 Task: Look for space in Bilajari, Azerbaijan from 11th June, 2023 to 17th June, 2023 for 1 adult in price range Rs.5000 to Rs.12000. Place can be private room with 1  bedroom having 1 bed and 1 bathroom. Property type can be house, flat, guest house, hotel. Amenities needed are: air conditioning. Booking option can be shelf check-in. Required host language is English.
Action: Mouse moved to (421, 102)
Screenshot: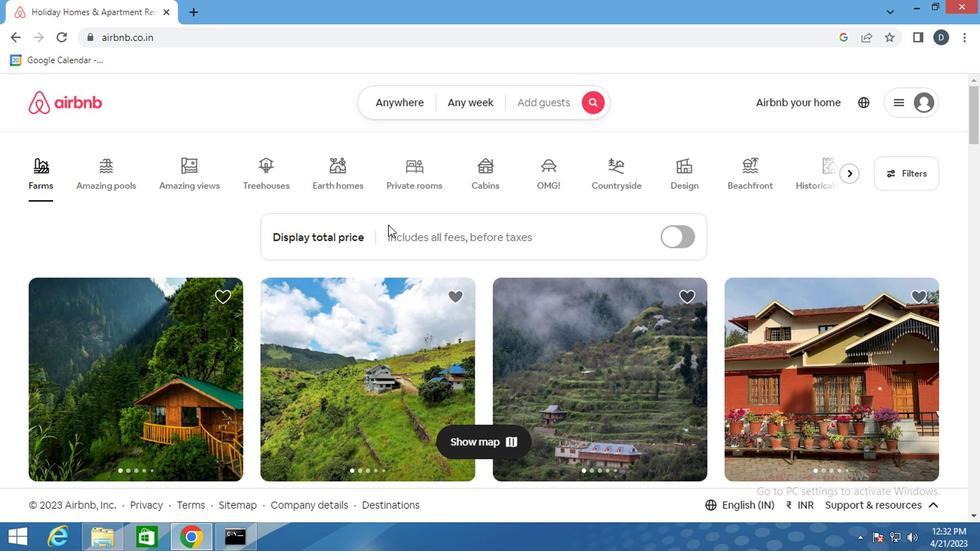
Action: Mouse pressed left at (421, 102)
Screenshot: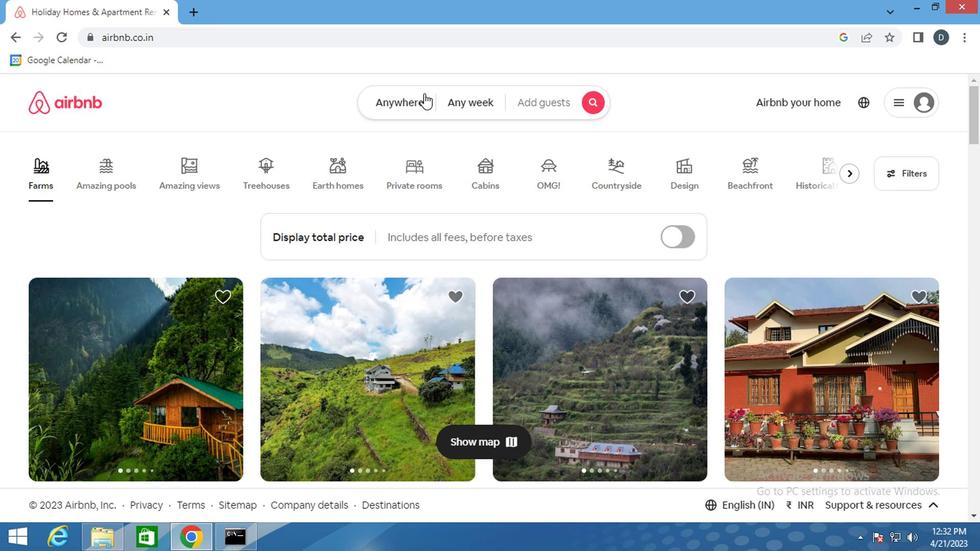 
Action: Mouse moved to (313, 169)
Screenshot: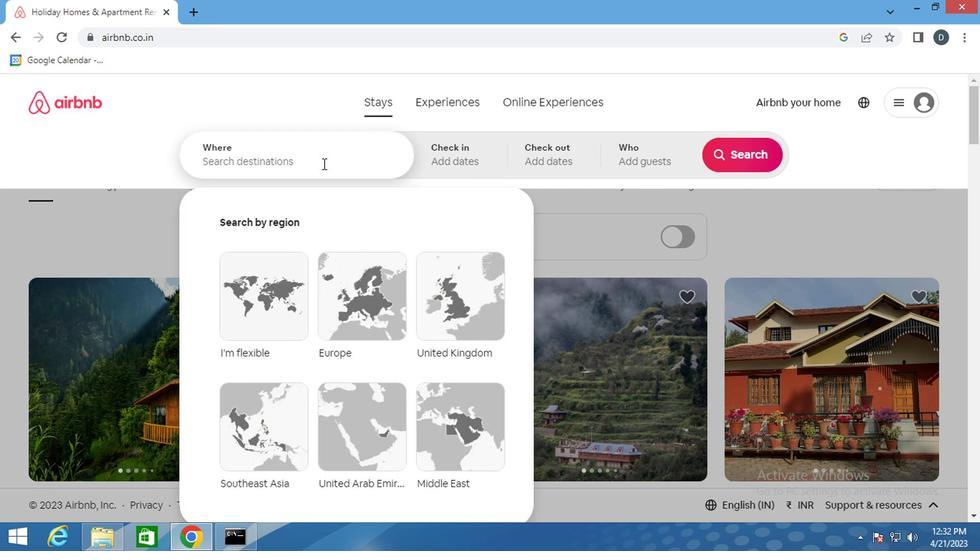 
Action: Mouse pressed left at (313, 169)
Screenshot: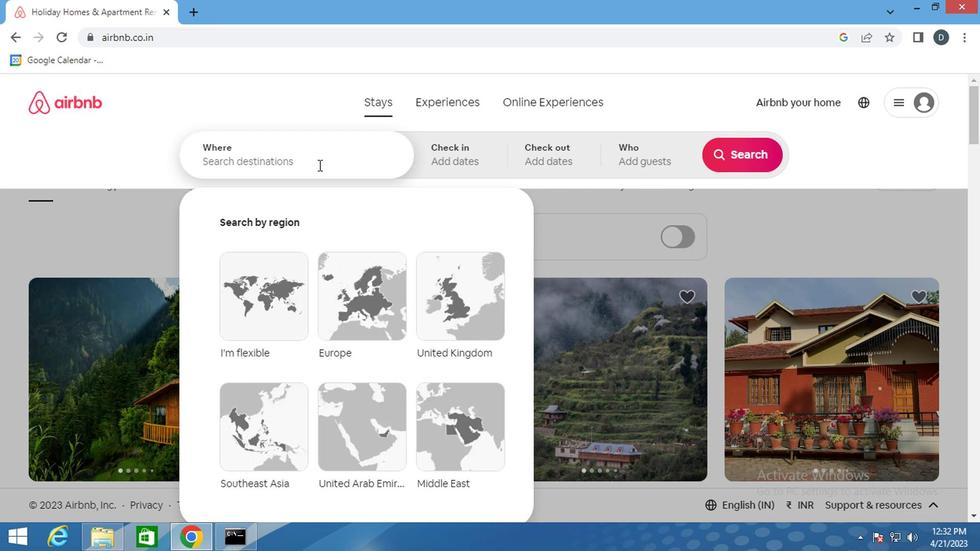 
Action: Mouse moved to (312, 169)
Screenshot: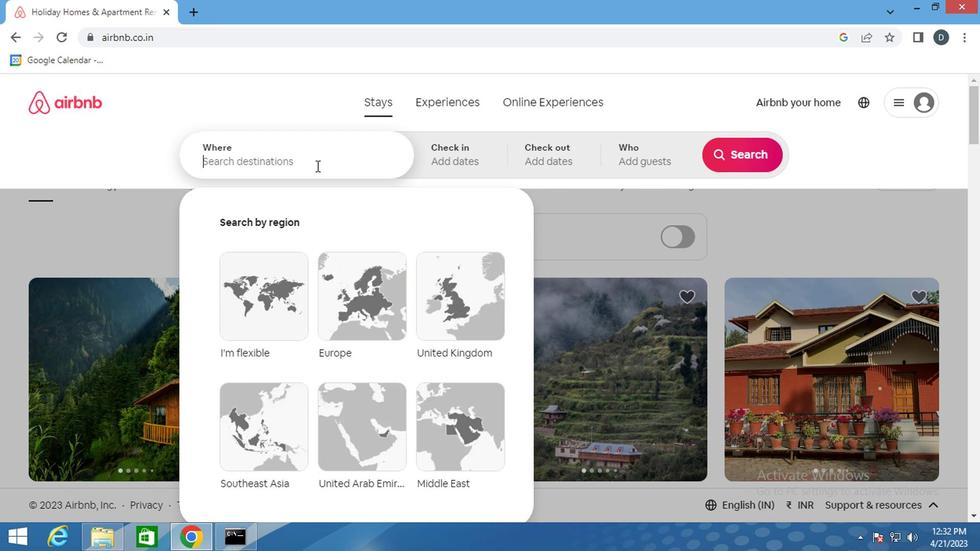 
Action: Key pressed <Key.shift>BILAJARI,<Key.shift><Key.shift><Key.shift><Key.shift><Key.shift><Key.shift><Key.shift><Key.shift><Key.shift><Key.shift><Key.shift><Key.shift><Key.shift><Key.shift><Key.shift><Key.shift><Key.shift><Key.shift><Key.shift><Key.shift><Key.shift><Key.shift><Key.shift><Key.shift><Key.shift><Key.shift><Key.shift><Key.shift><Key.shift><Key.shift><Key.shift><Key.shift><Key.shift>AZERBAIJAN<Key.enter>
Screenshot: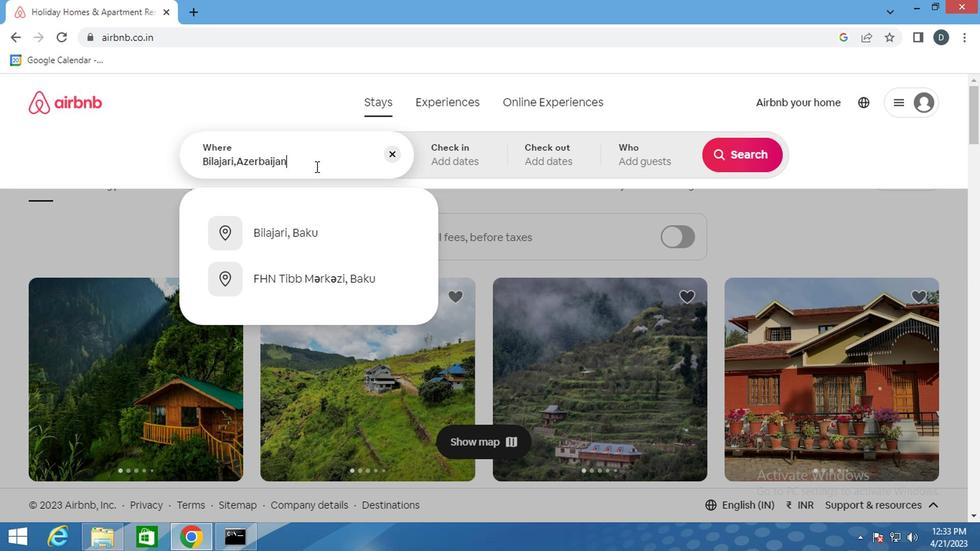 
Action: Mouse moved to (721, 262)
Screenshot: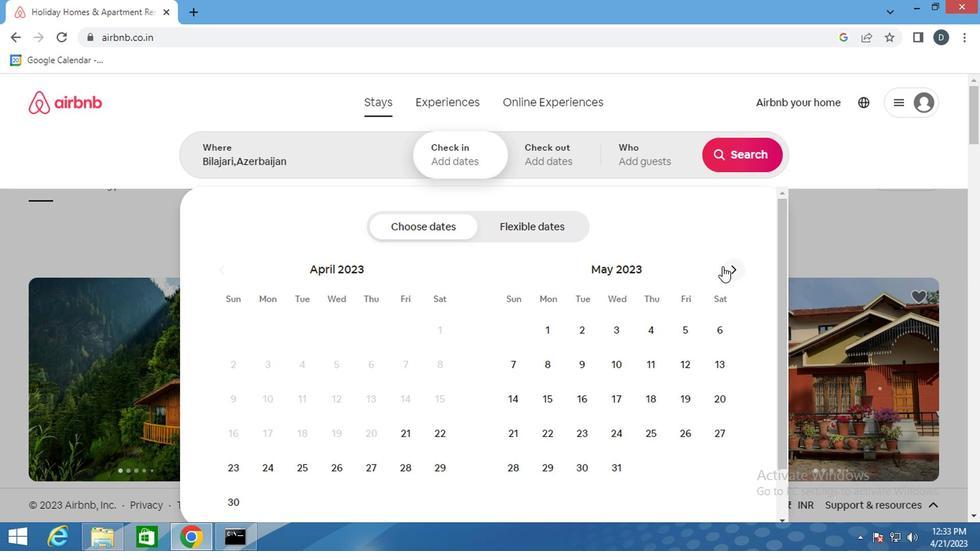 
Action: Mouse pressed left at (721, 262)
Screenshot: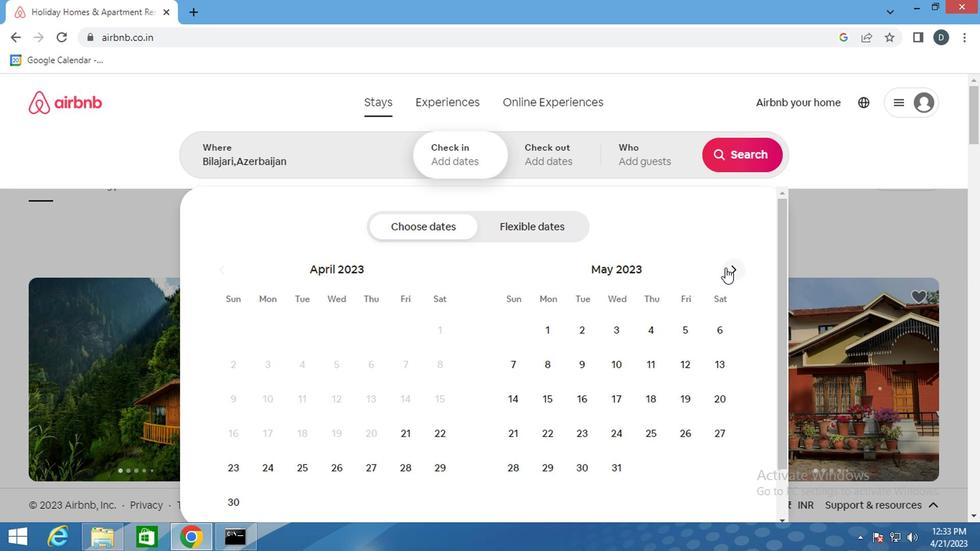 
Action: Mouse moved to (505, 381)
Screenshot: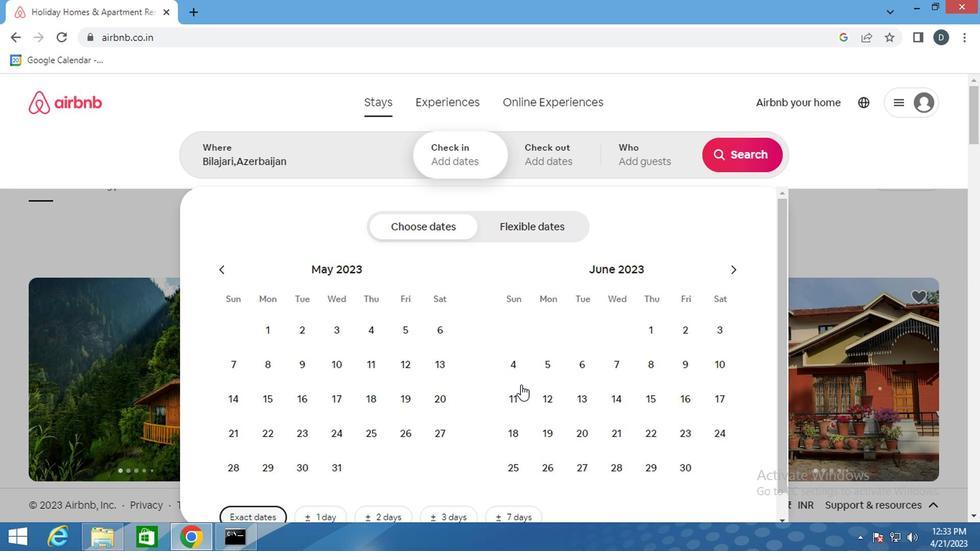 
Action: Mouse pressed left at (505, 381)
Screenshot: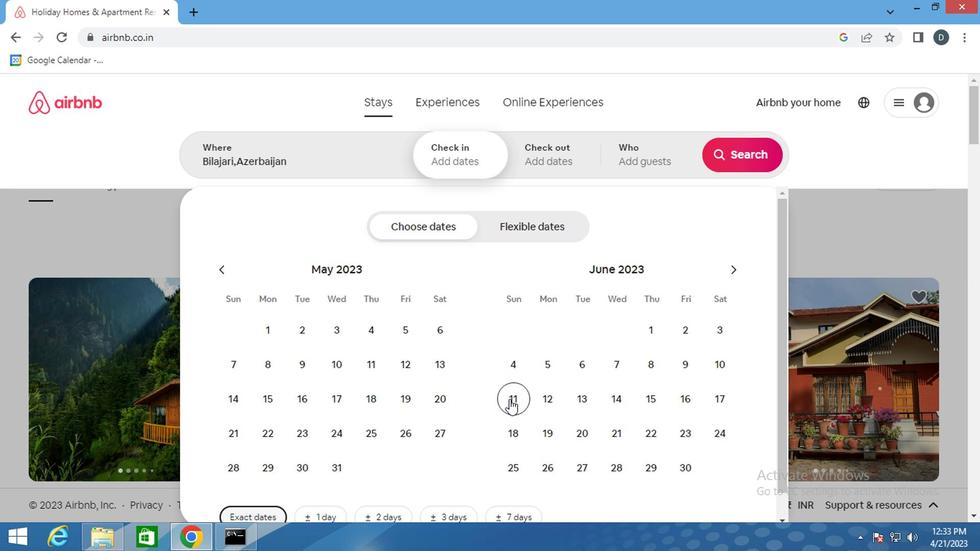 
Action: Mouse moved to (721, 383)
Screenshot: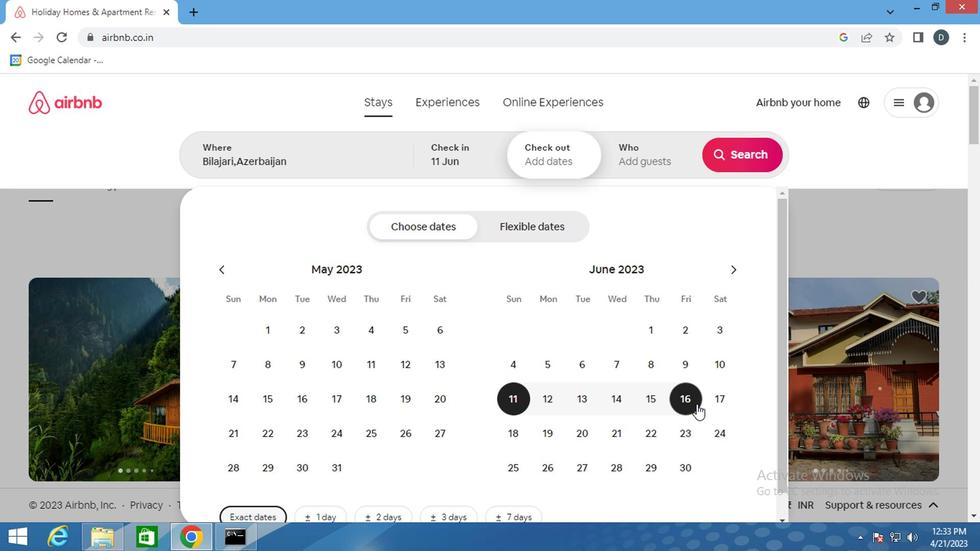 
Action: Mouse pressed left at (721, 383)
Screenshot: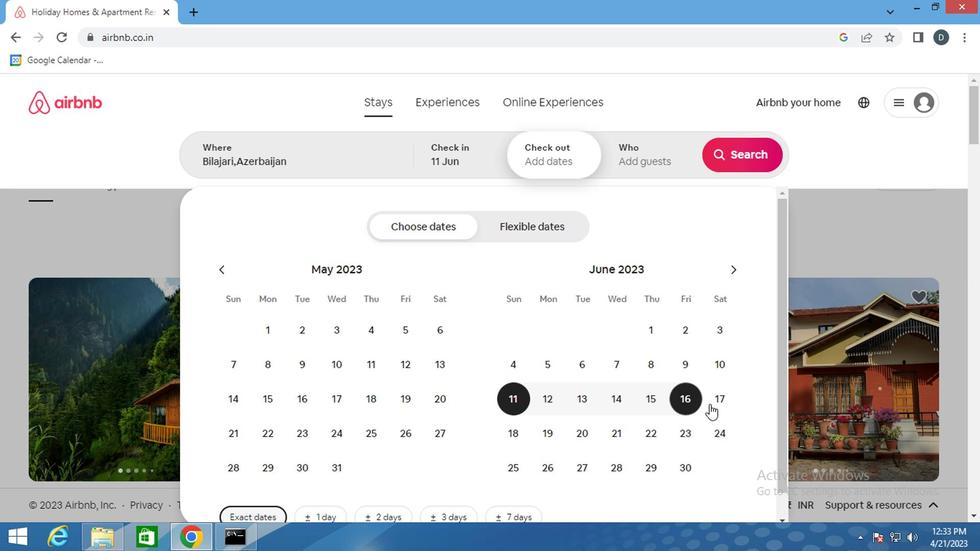 
Action: Mouse moved to (652, 158)
Screenshot: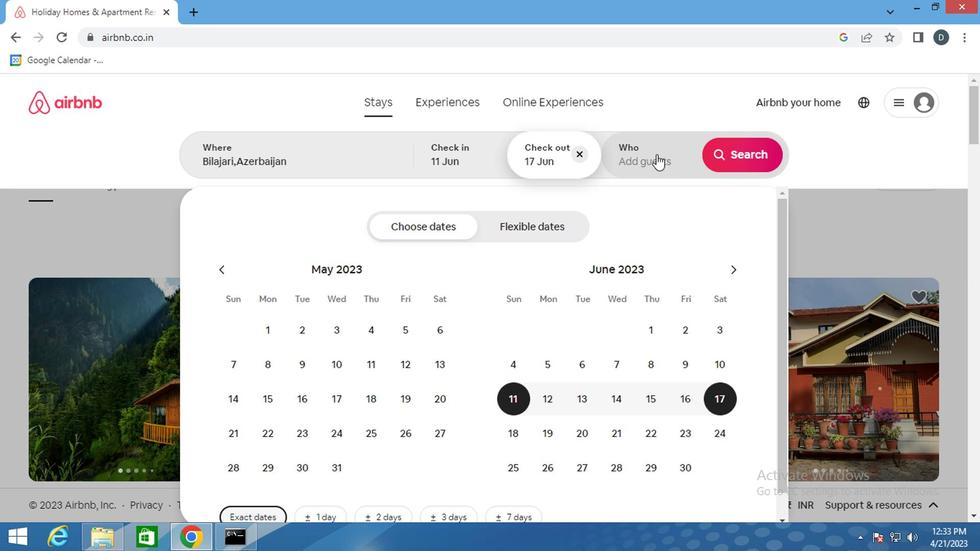 
Action: Mouse pressed left at (652, 158)
Screenshot: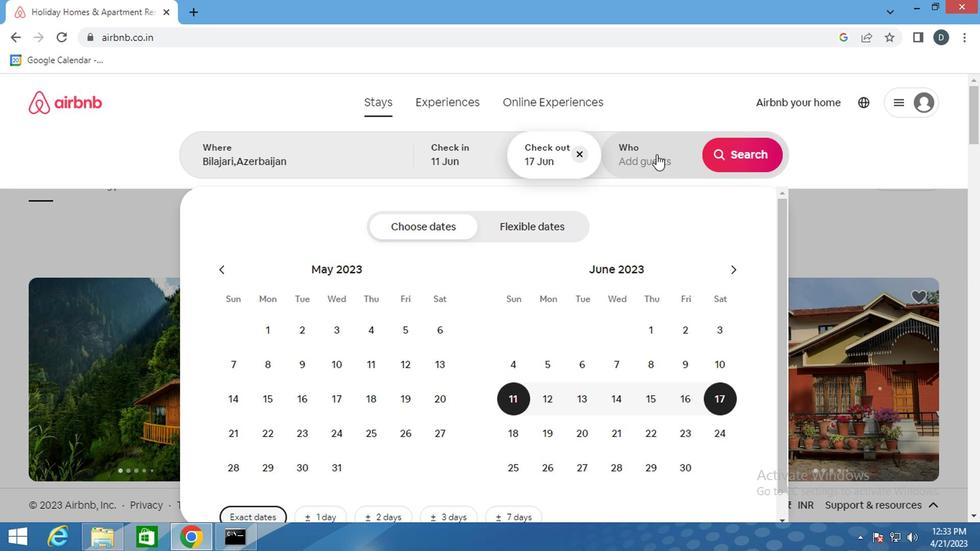 
Action: Mouse moved to (736, 227)
Screenshot: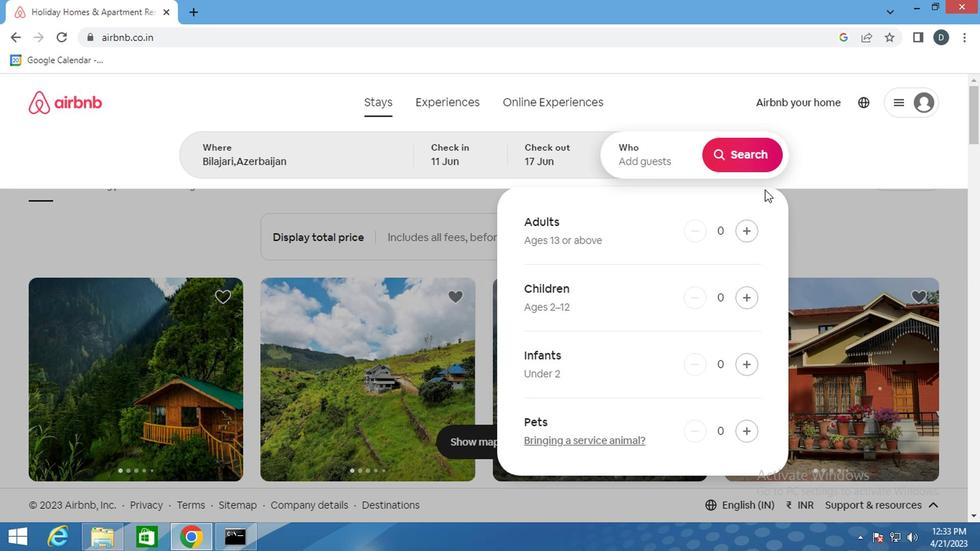
Action: Mouse pressed left at (736, 227)
Screenshot: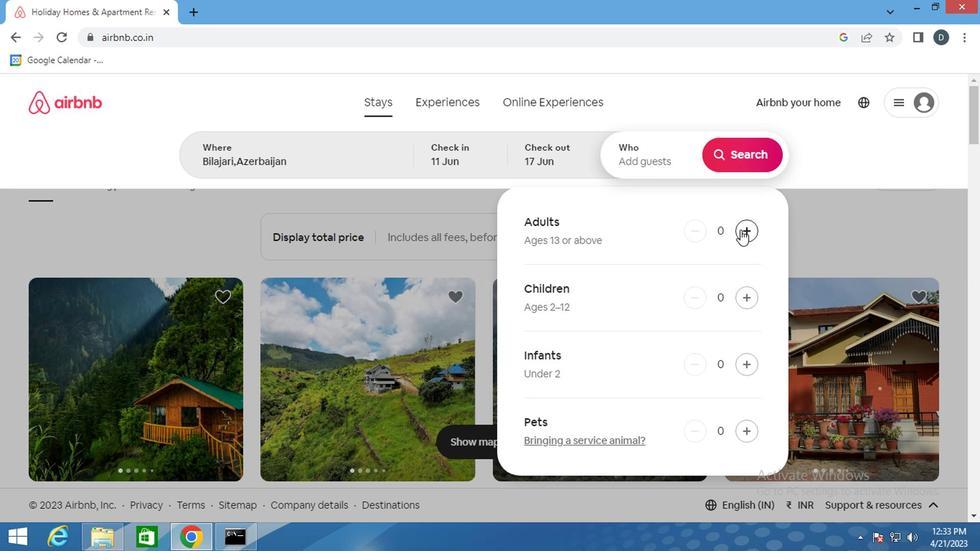 
Action: Mouse moved to (737, 145)
Screenshot: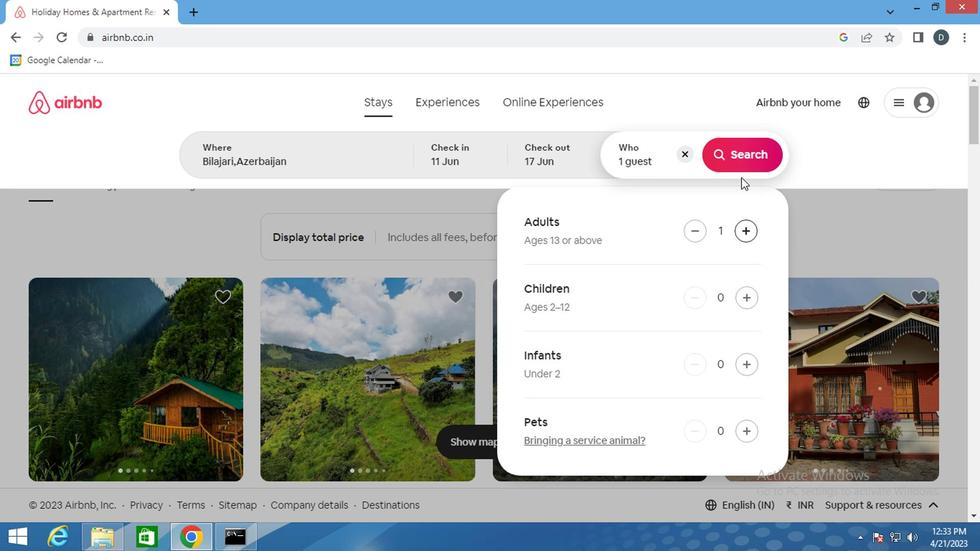 
Action: Mouse pressed left at (737, 145)
Screenshot: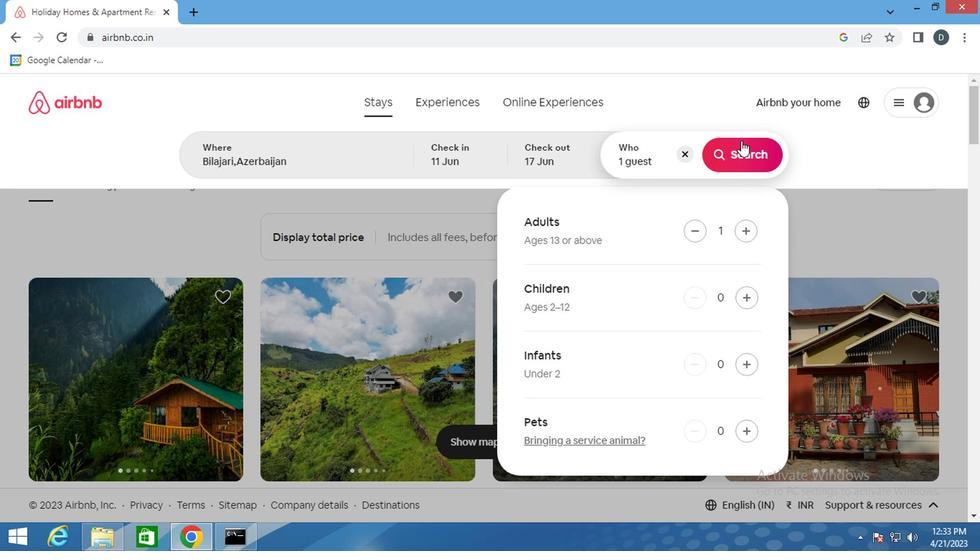 
Action: Mouse moved to (930, 166)
Screenshot: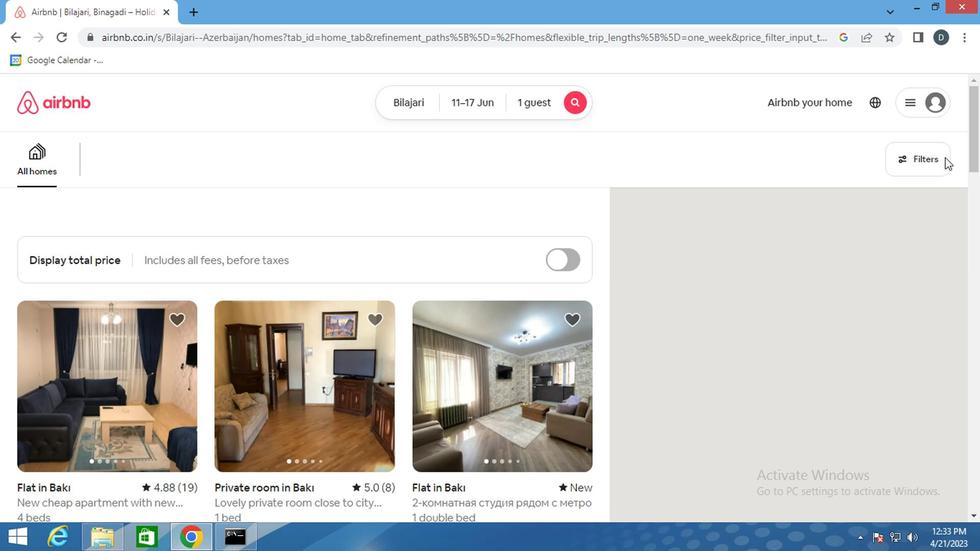 
Action: Mouse pressed left at (930, 166)
Screenshot: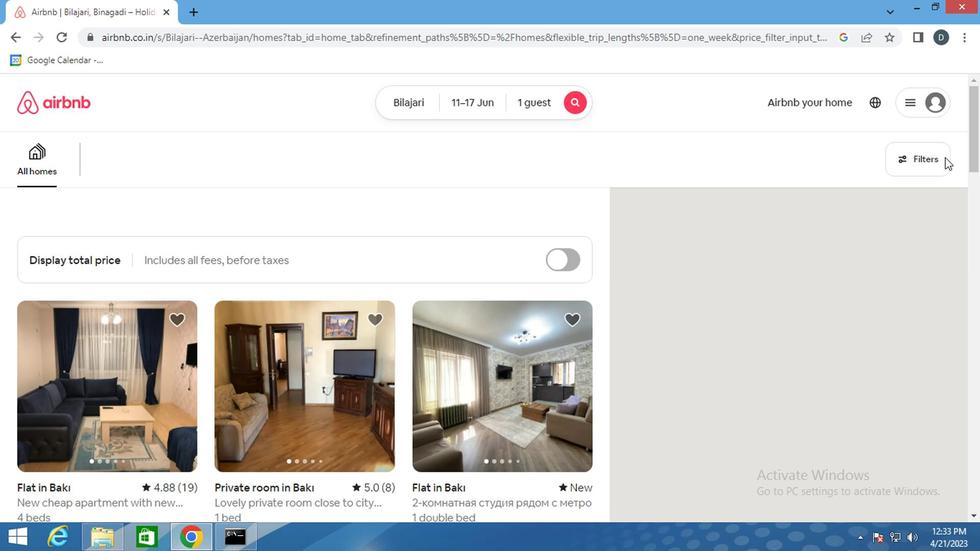 
Action: Mouse moved to (303, 328)
Screenshot: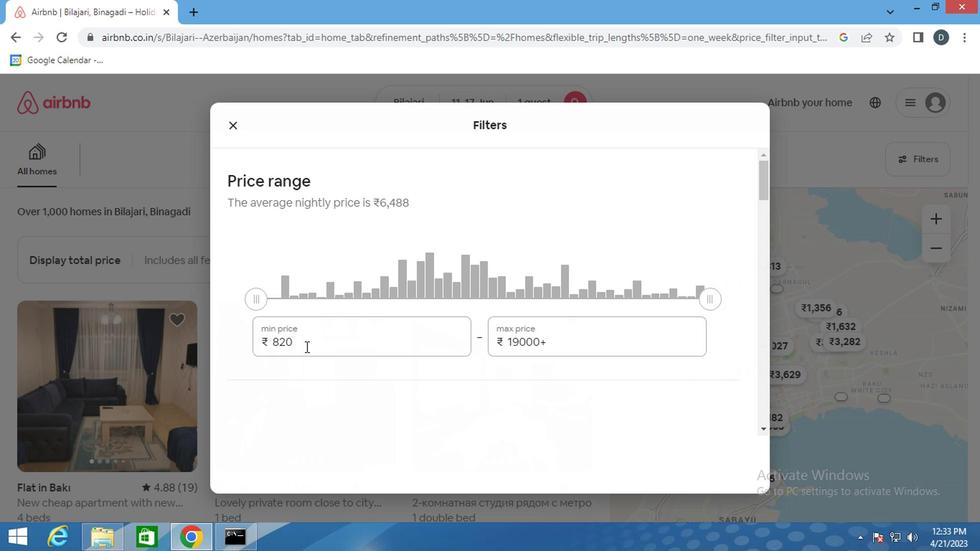 
Action: Mouse pressed left at (303, 328)
Screenshot: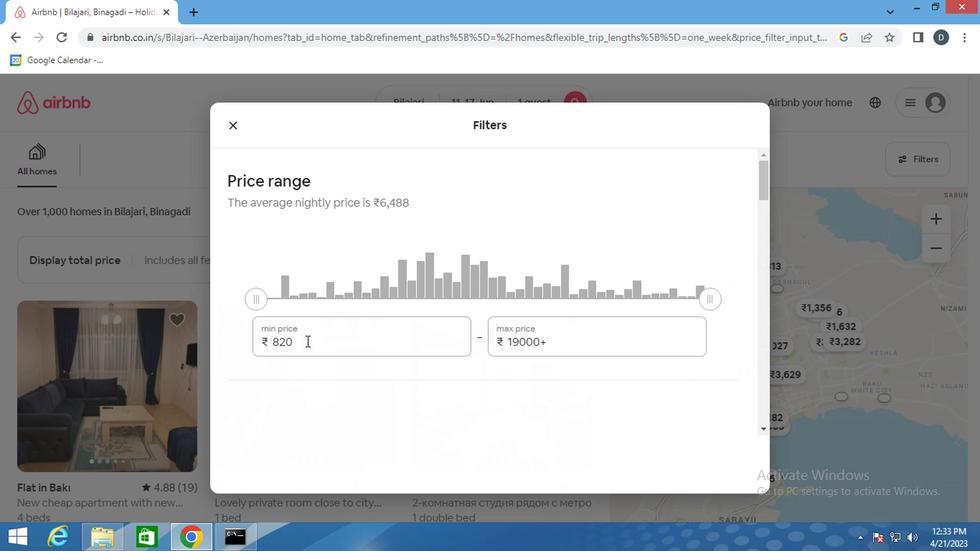 
Action: Mouse pressed left at (303, 328)
Screenshot: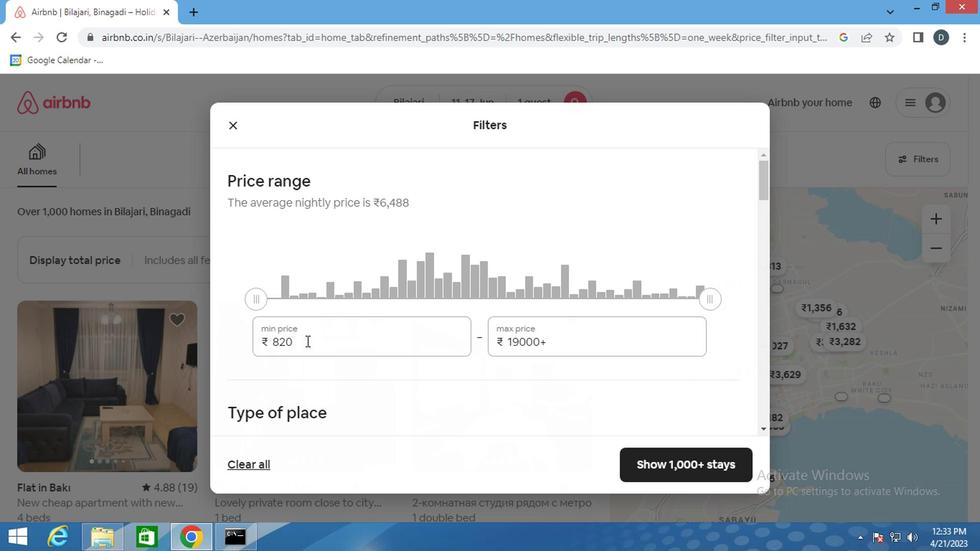 
Action: Key pressed 5000
Screenshot: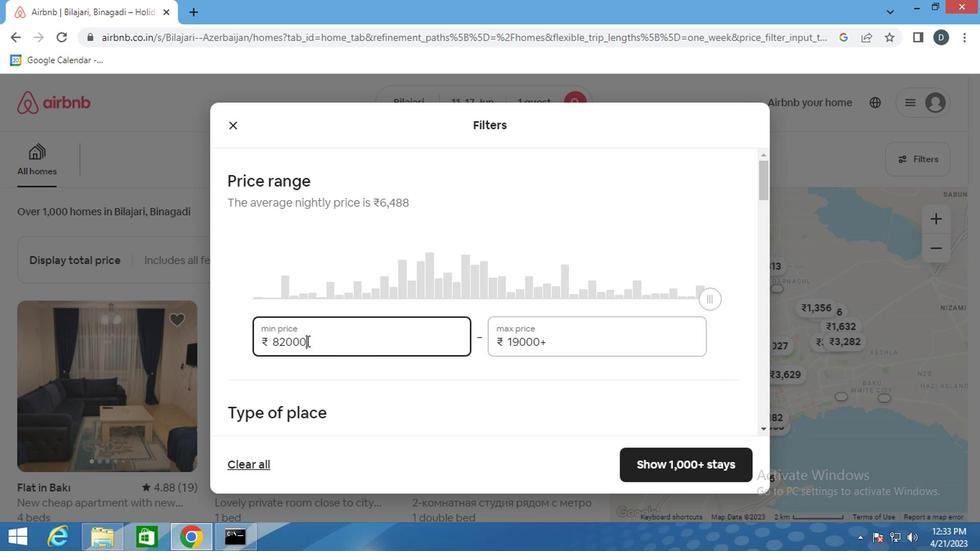 
Action: Mouse moved to (344, 325)
Screenshot: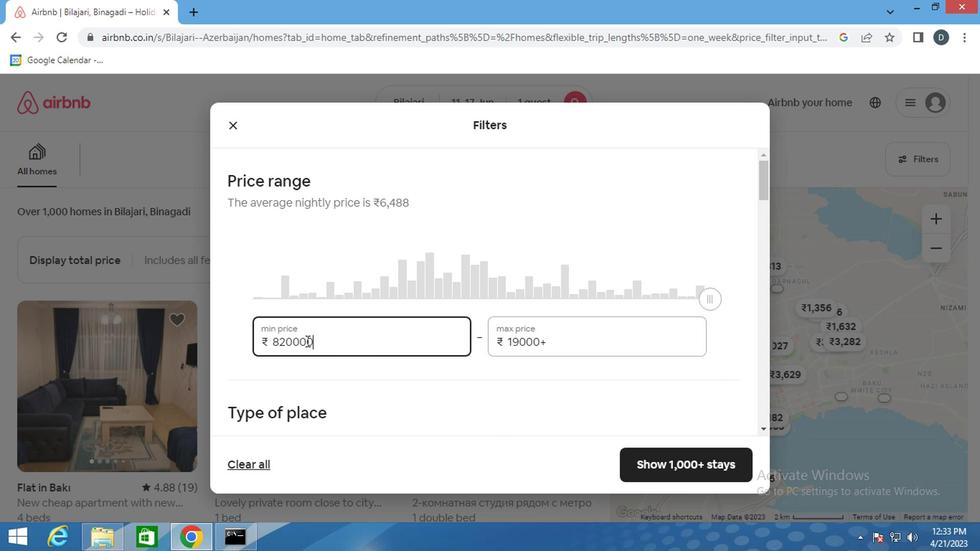 
Action: Mouse pressed left at (344, 325)
Screenshot: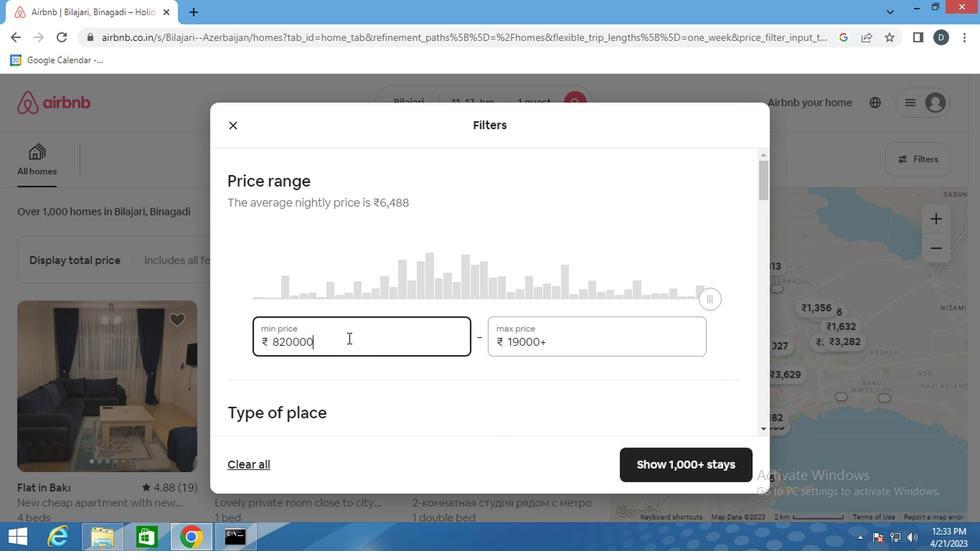 
Action: Mouse pressed left at (344, 325)
Screenshot: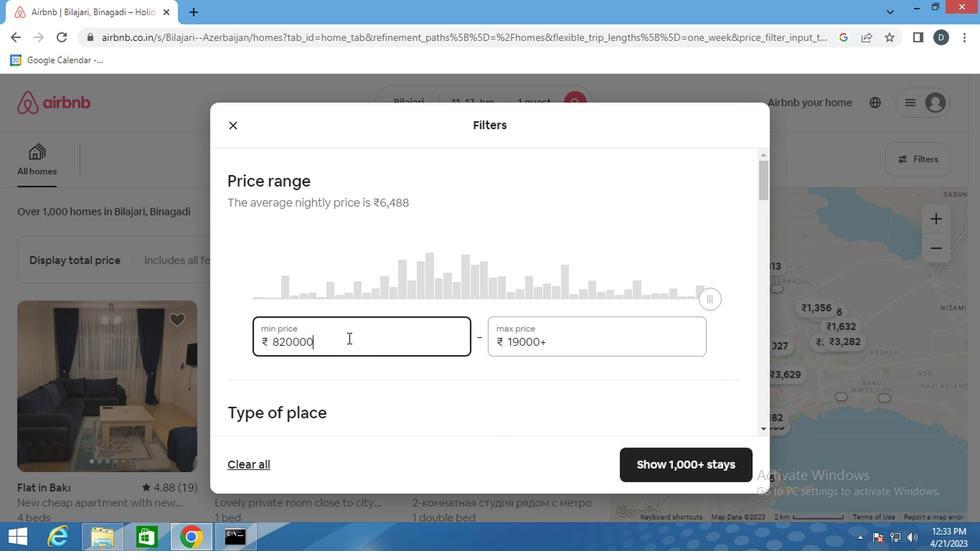 
Action: Key pressed 5000<Key.tab>ctrl+Actrl+1200
Screenshot: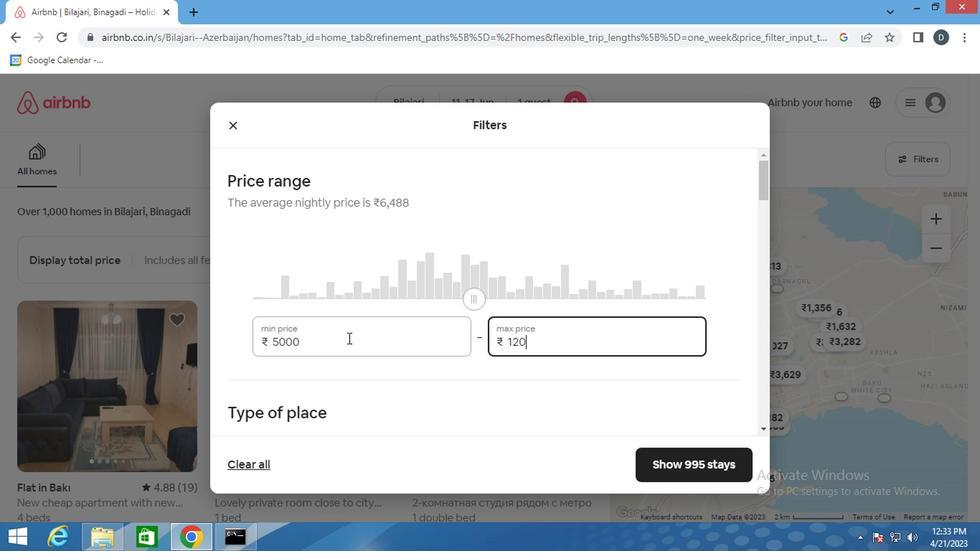 
Action: Mouse moved to (367, 323)
Screenshot: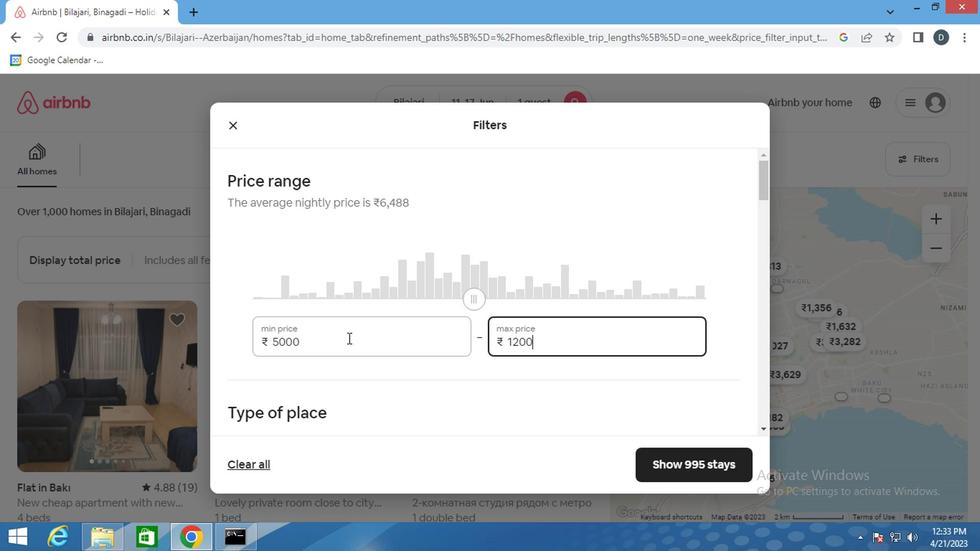 
Action: Key pressed 0
Screenshot: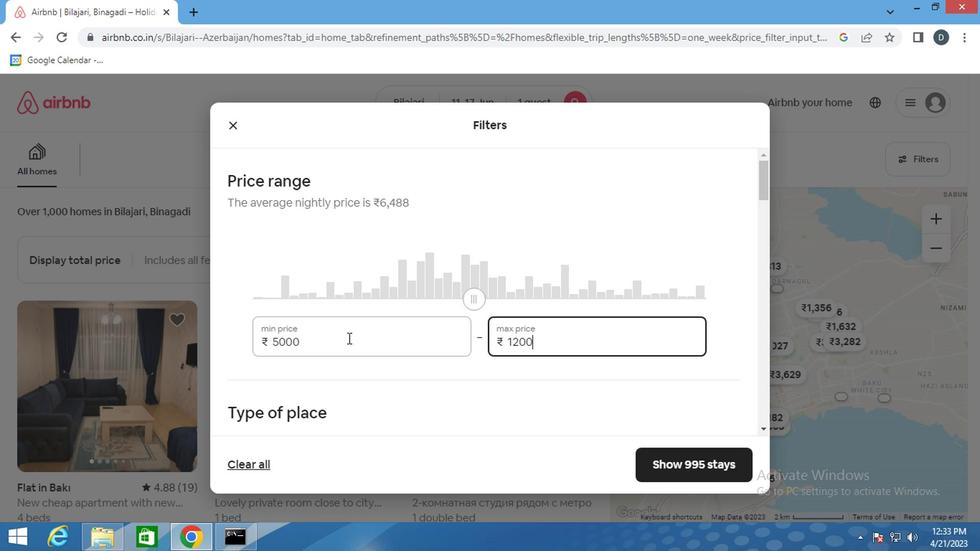 
Action: Mouse moved to (458, 325)
Screenshot: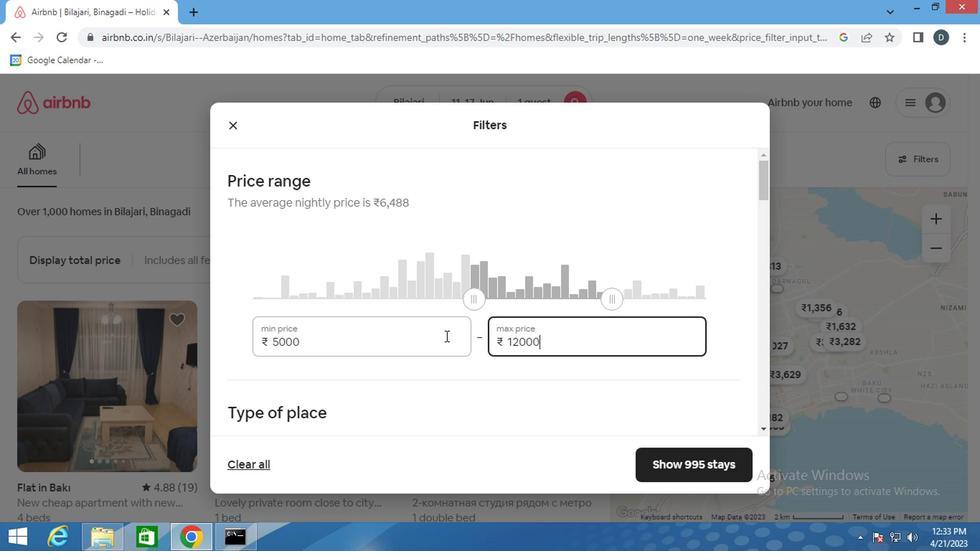 
Action: Mouse scrolled (458, 325) with delta (0, 0)
Screenshot: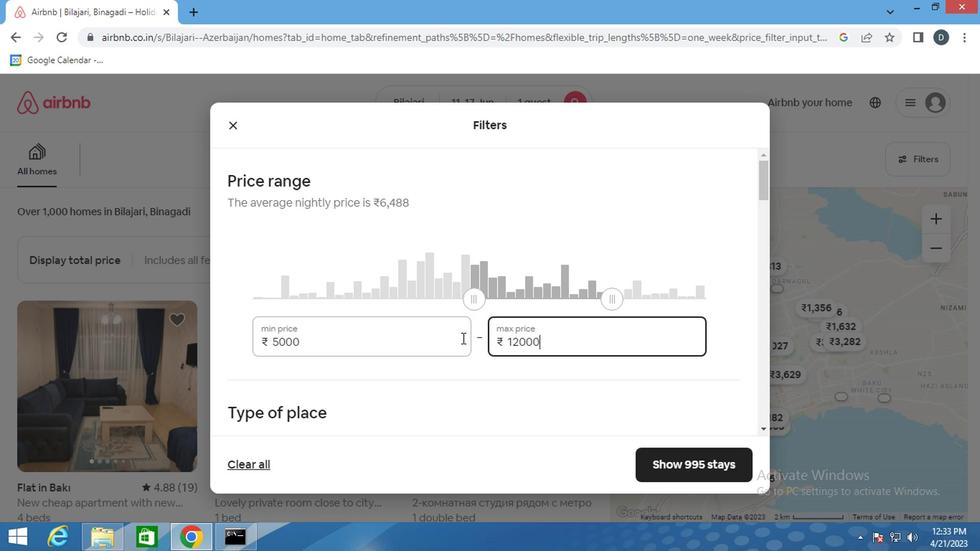 
Action: Mouse scrolled (458, 325) with delta (0, 0)
Screenshot: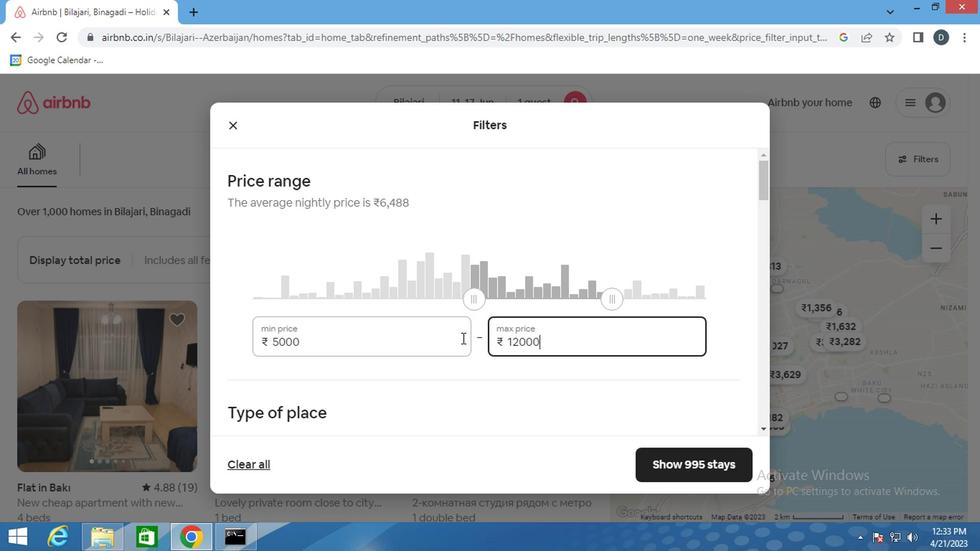 
Action: Mouse moved to (520, 311)
Screenshot: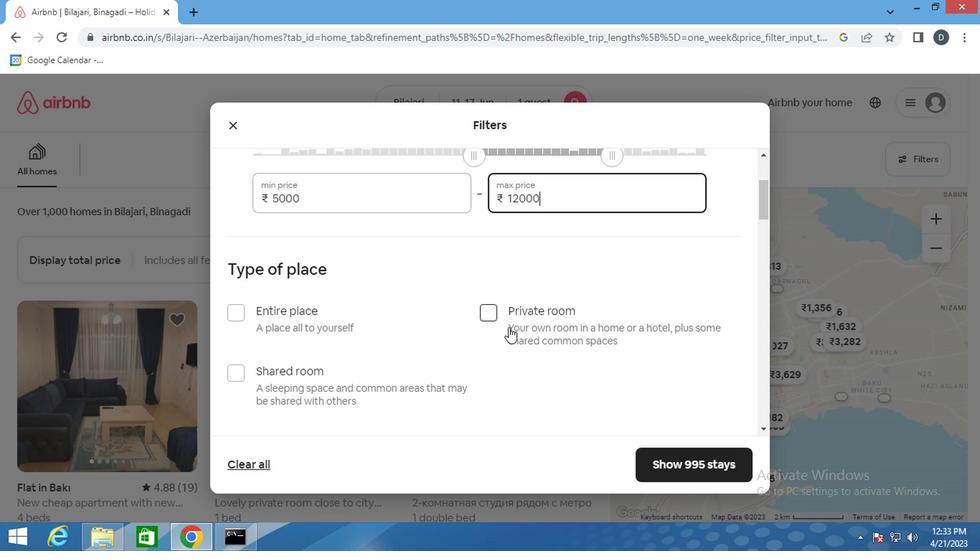 
Action: Mouse pressed left at (520, 311)
Screenshot: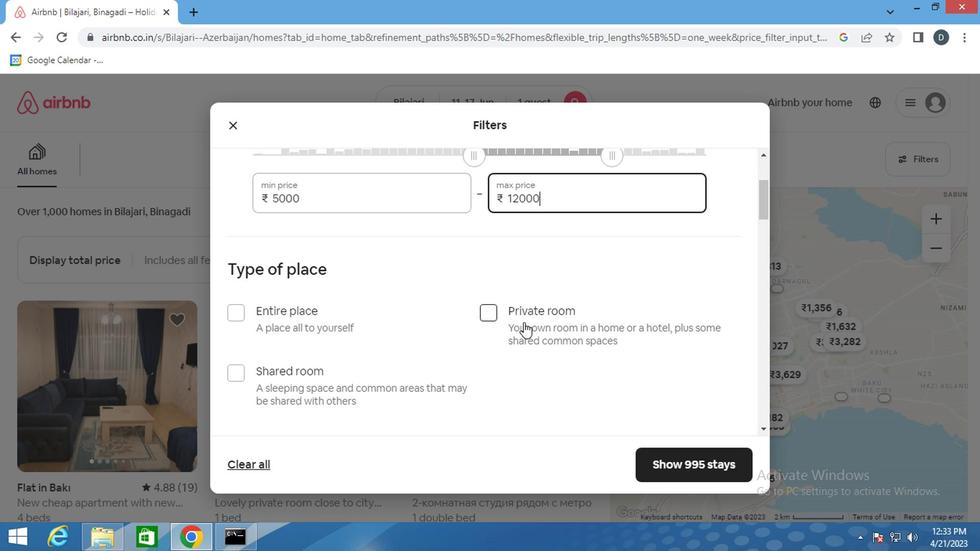 
Action: Mouse moved to (449, 323)
Screenshot: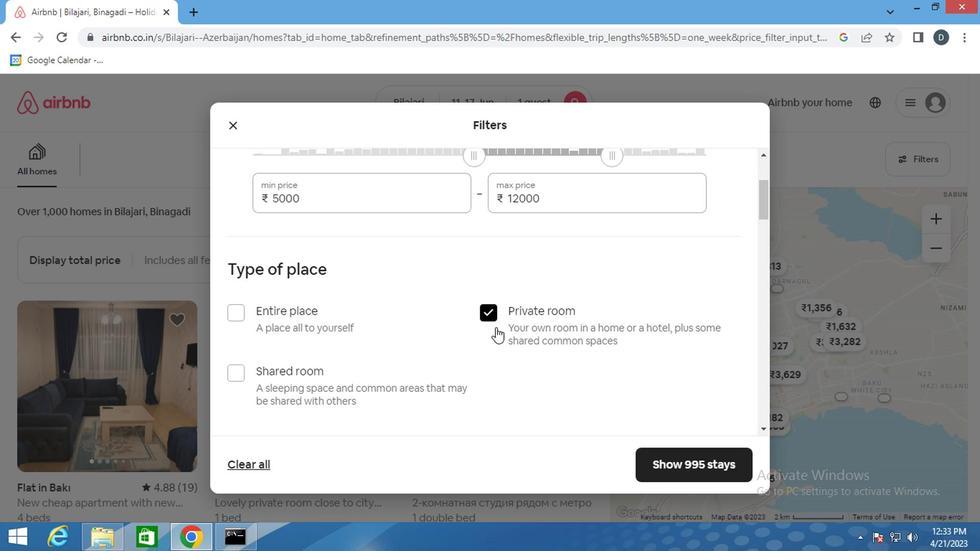 
Action: Mouse scrolled (449, 323) with delta (0, 0)
Screenshot: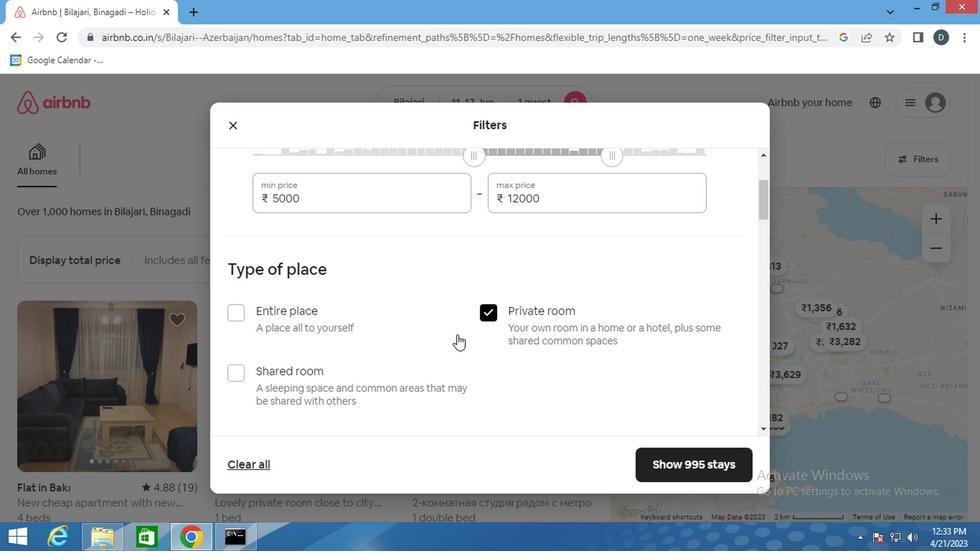
Action: Mouse moved to (448, 323)
Screenshot: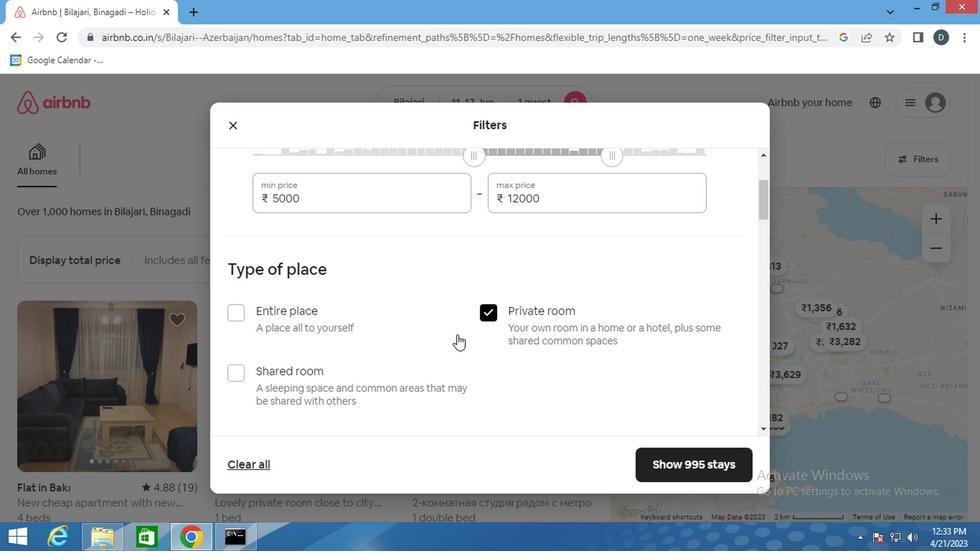 
Action: Mouse scrolled (448, 323) with delta (0, 0)
Screenshot: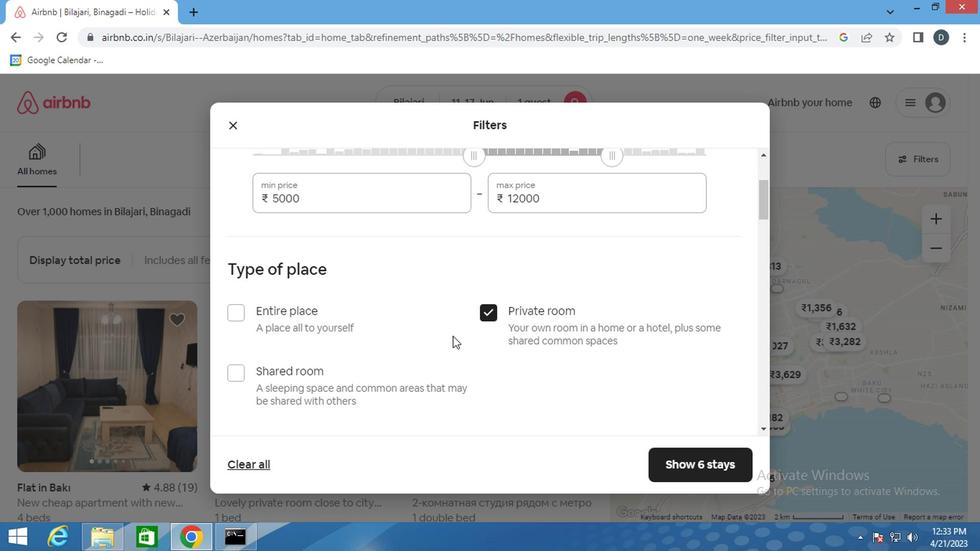 
Action: Mouse moved to (255, 324)
Screenshot: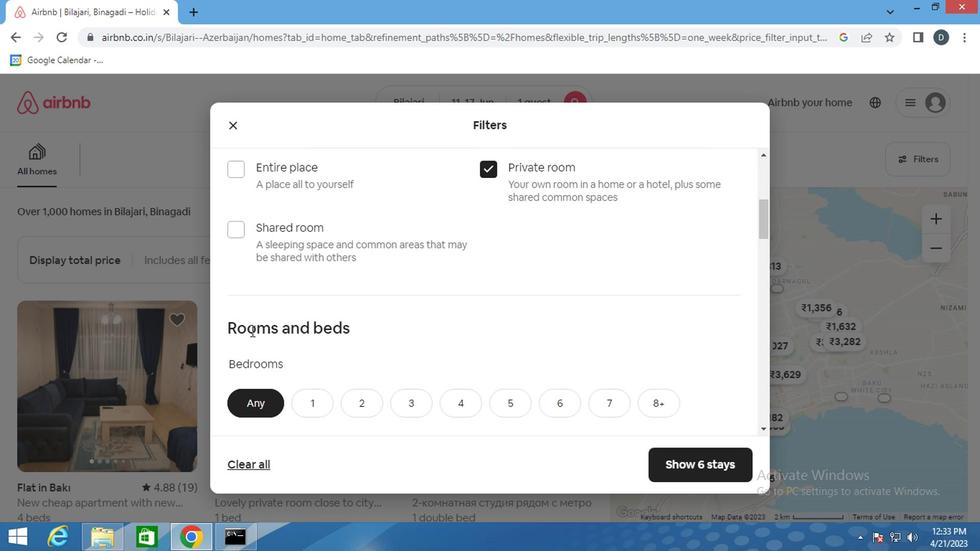 
Action: Mouse scrolled (255, 323) with delta (0, -1)
Screenshot: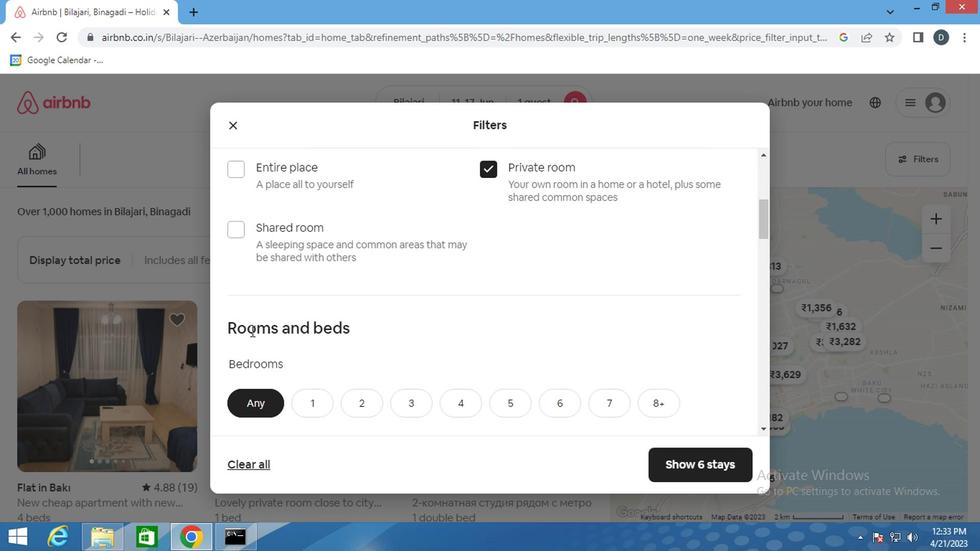 
Action: Mouse moved to (314, 317)
Screenshot: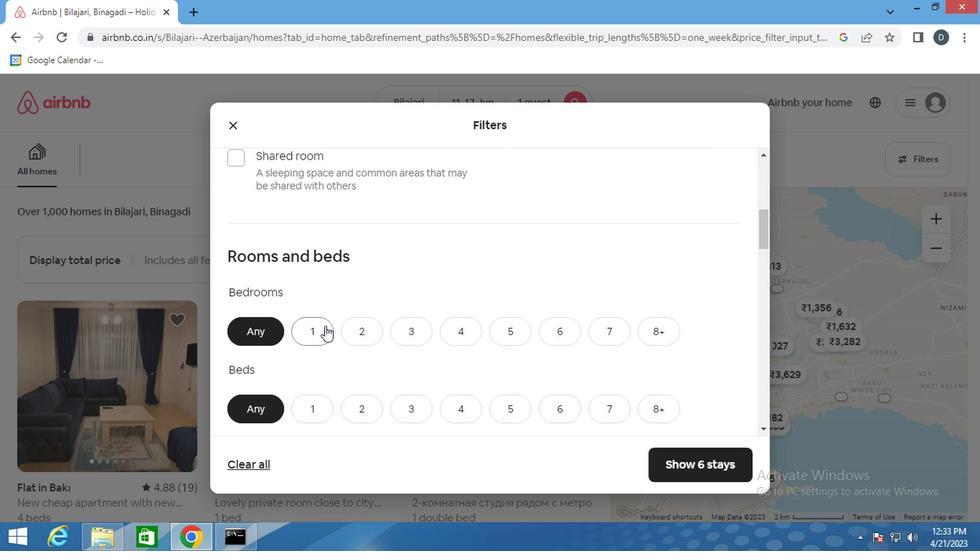 
Action: Mouse pressed left at (314, 317)
Screenshot: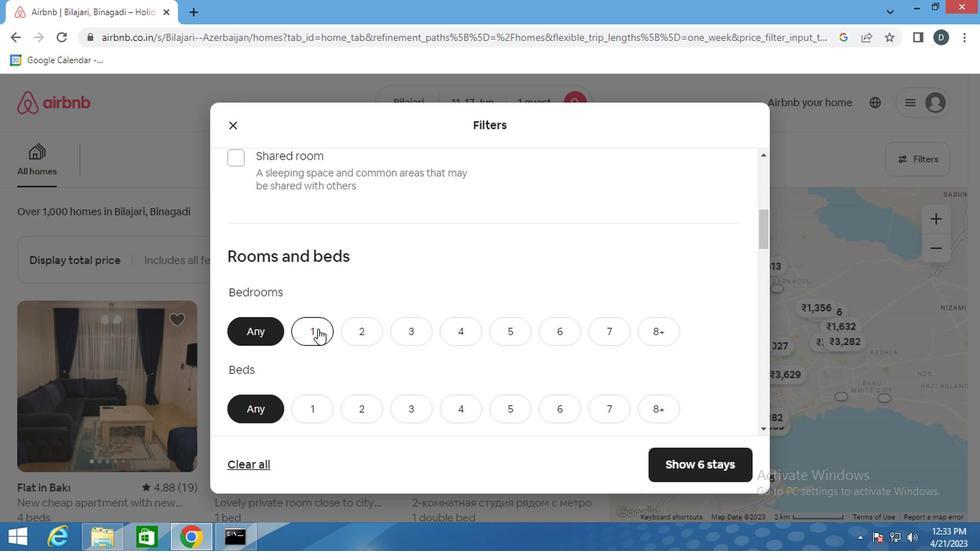 
Action: Mouse moved to (303, 377)
Screenshot: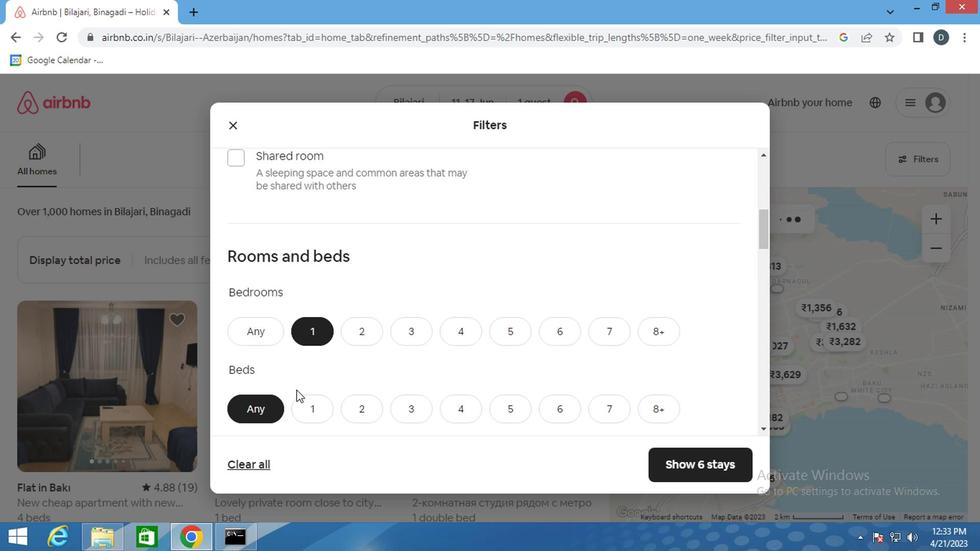 
Action: Mouse pressed left at (303, 377)
Screenshot: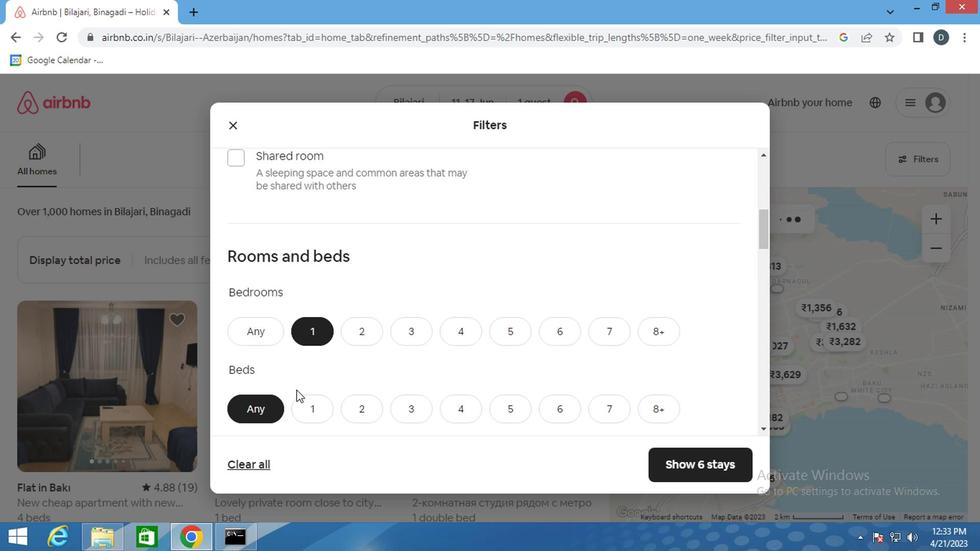 
Action: Mouse moved to (306, 381)
Screenshot: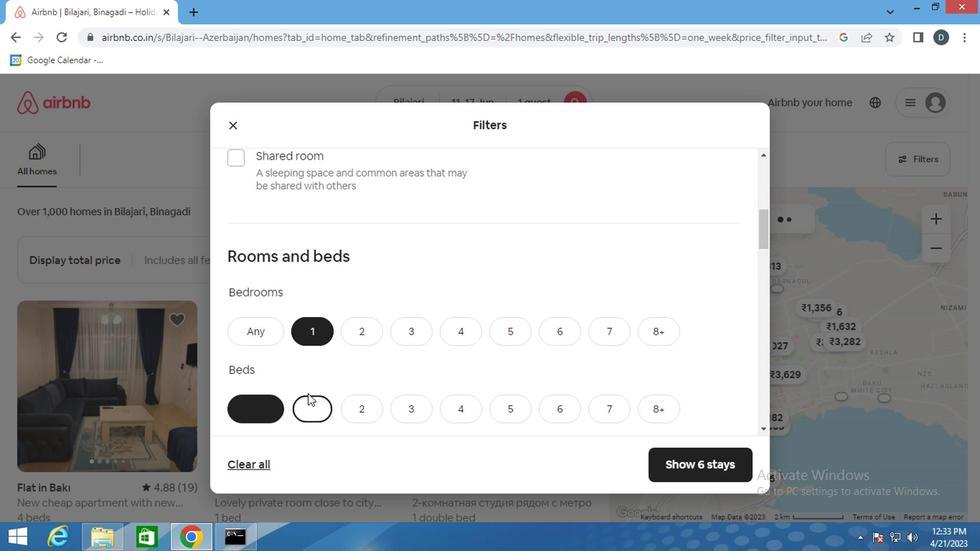 
Action: Mouse scrolled (306, 381) with delta (0, 0)
Screenshot: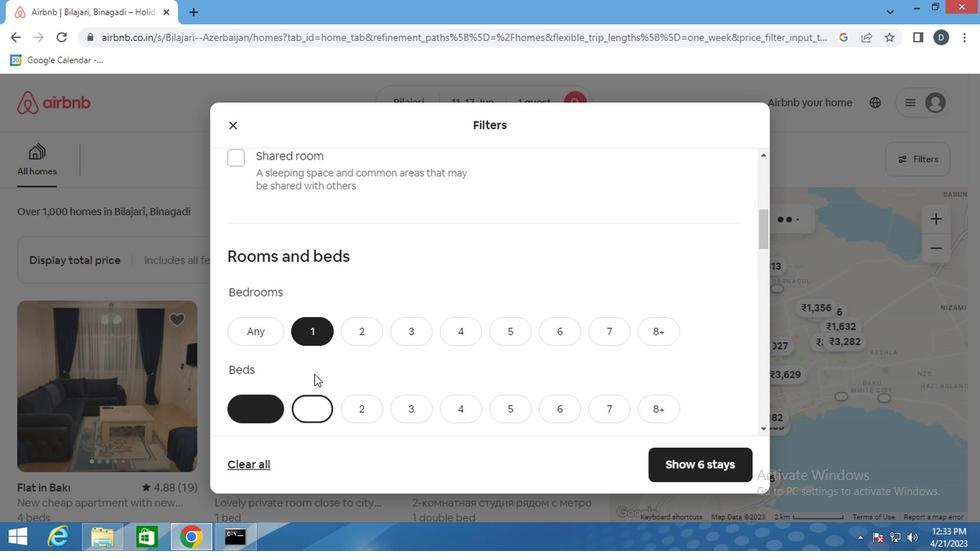 
Action: Mouse scrolled (306, 381) with delta (0, 0)
Screenshot: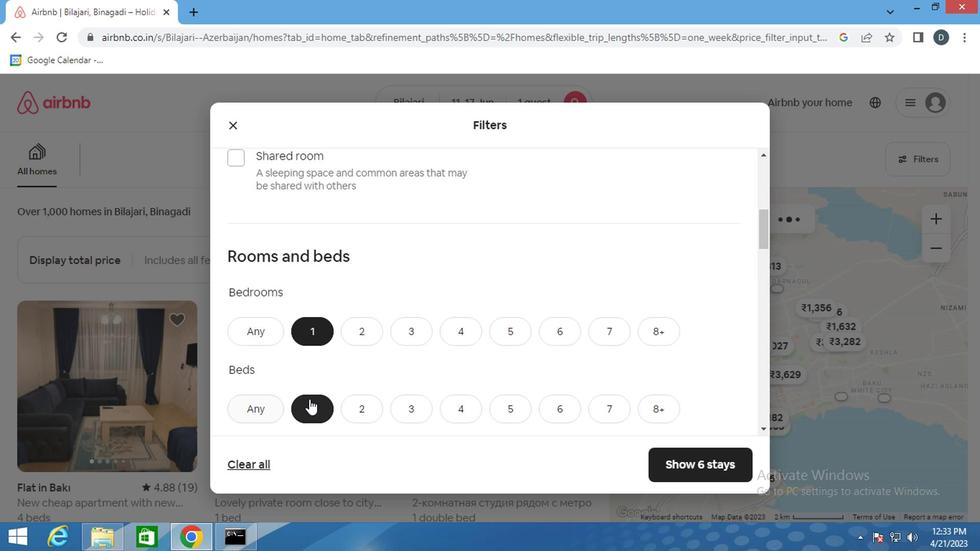 
Action: Mouse scrolled (306, 381) with delta (0, 0)
Screenshot: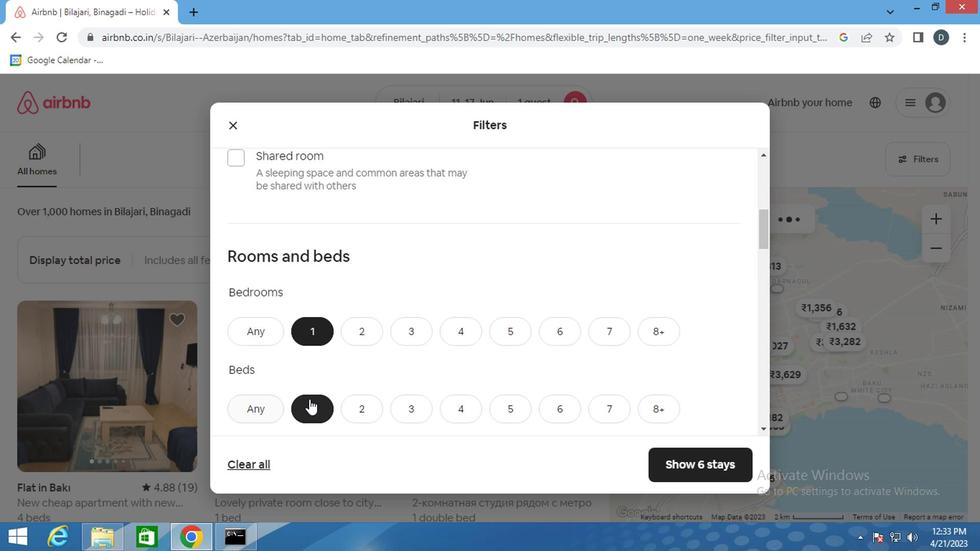 
Action: Mouse moved to (307, 254)
Screenshot: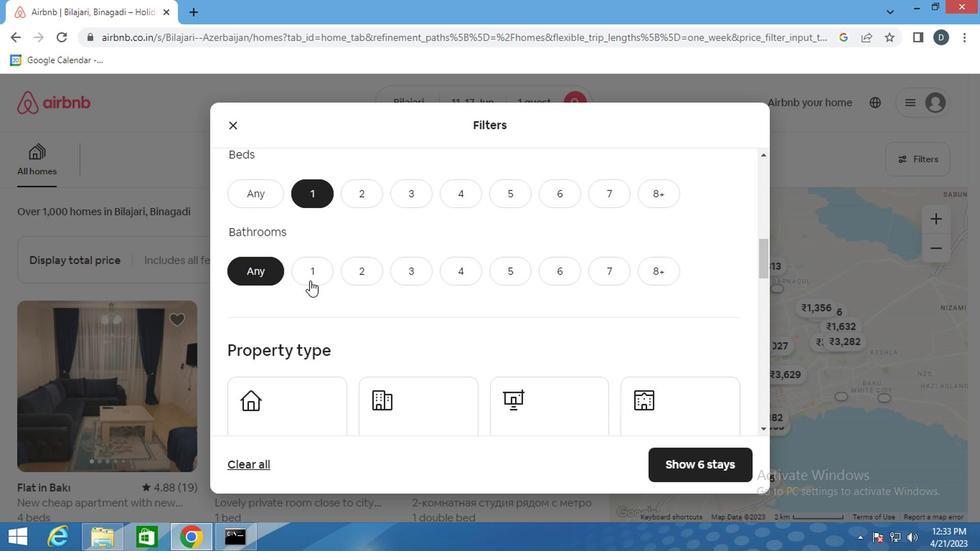 
Action: Mouse pressed left at (307, 254)
Screenshot: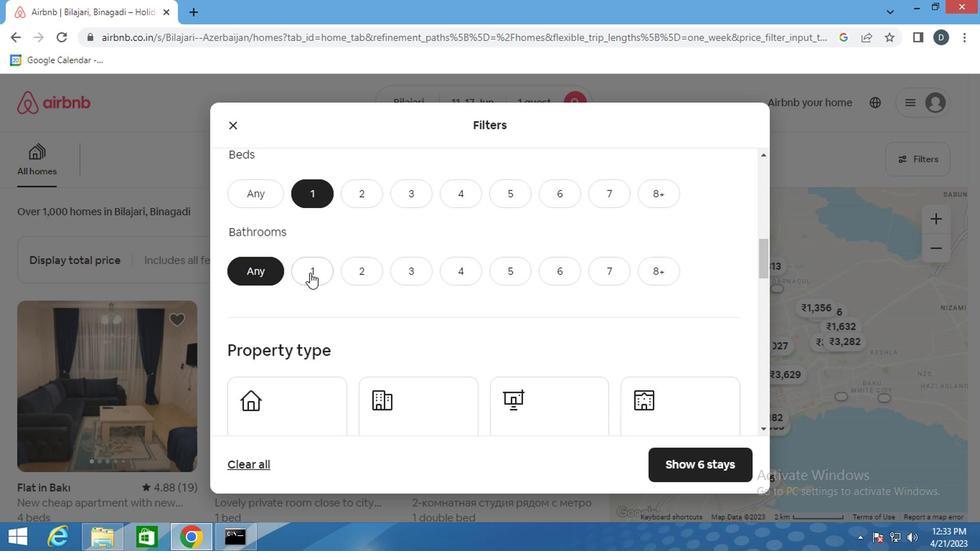 
Action: Mouse moved to (316, 299)
Screenshot: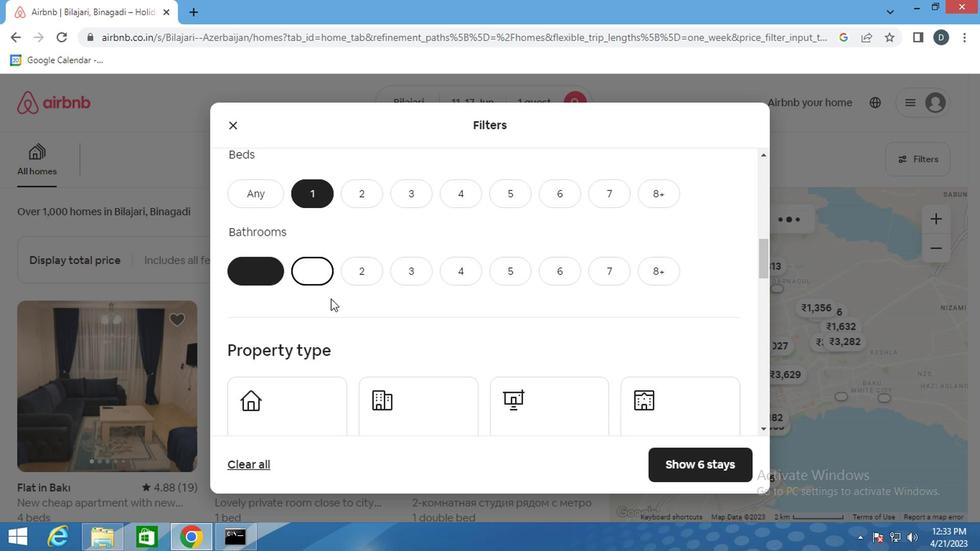 
Action: Mouse scrolled (316, 298) with delta (0, -1)
Screenshot: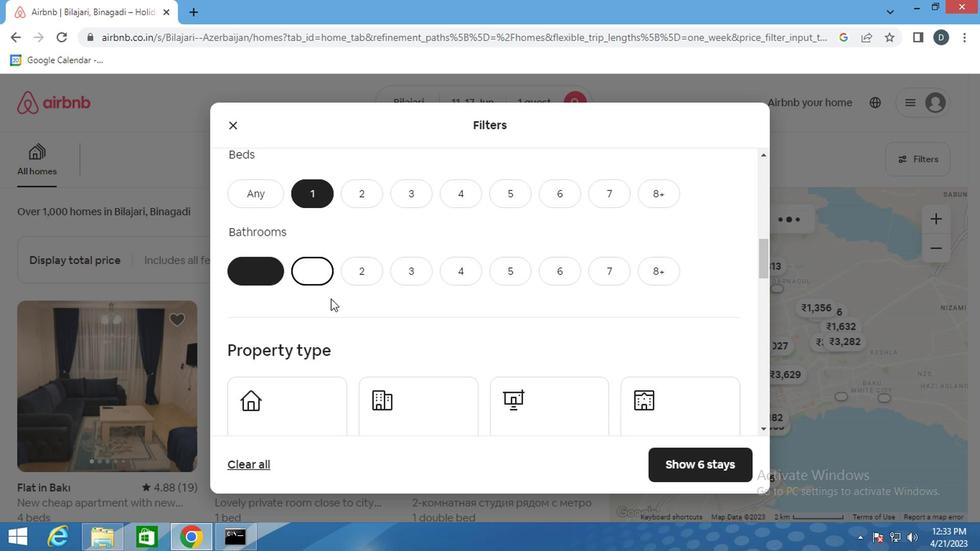 
Action: Mouse moved to (315, 300)
Screenshot: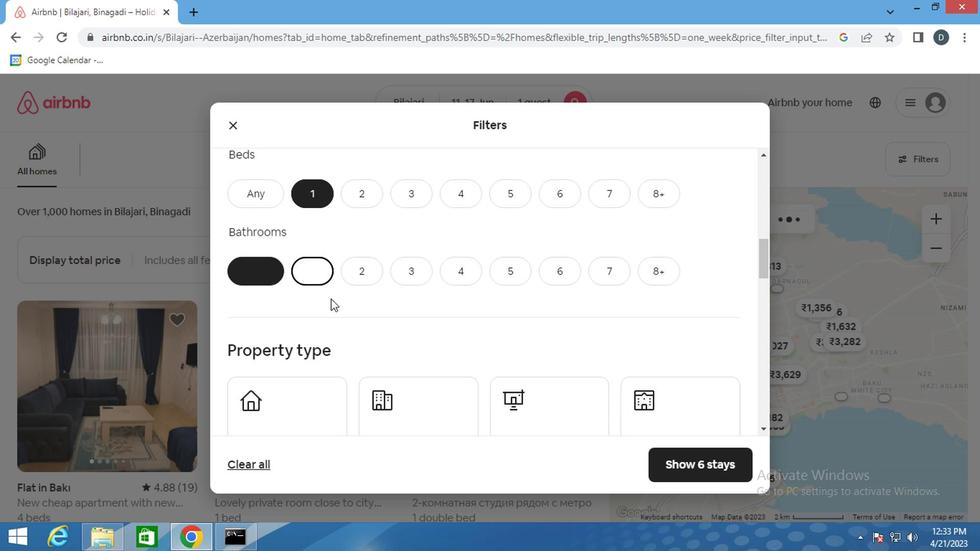 
Action: Mouse scrolled (315, 299) with delta (0, 0)
Screenshot: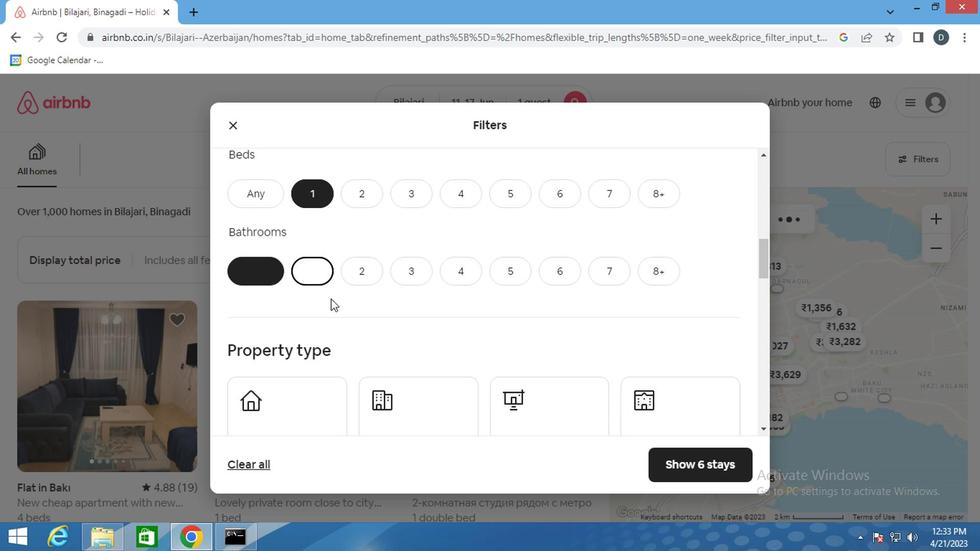 
Action: Mouse moved to (299, 305)
Screenshot: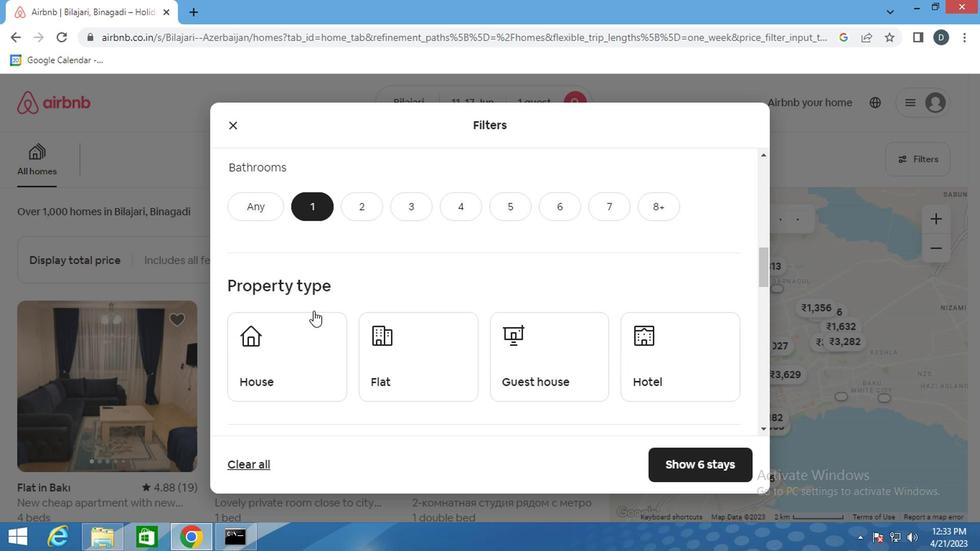 
Action: Mouse pressed left at (299, 305)
Screenshot: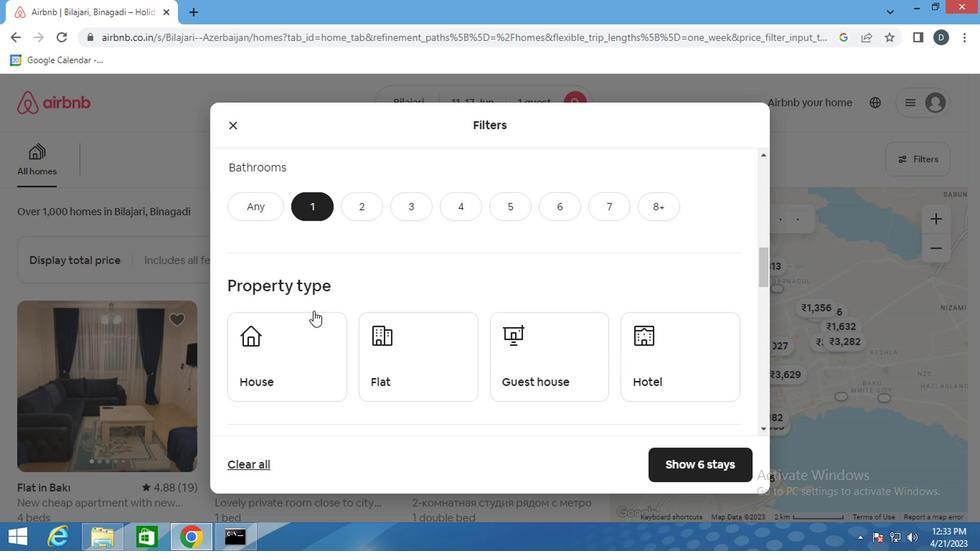 
Action: Mouse moved to (392, 272)
Screenshot: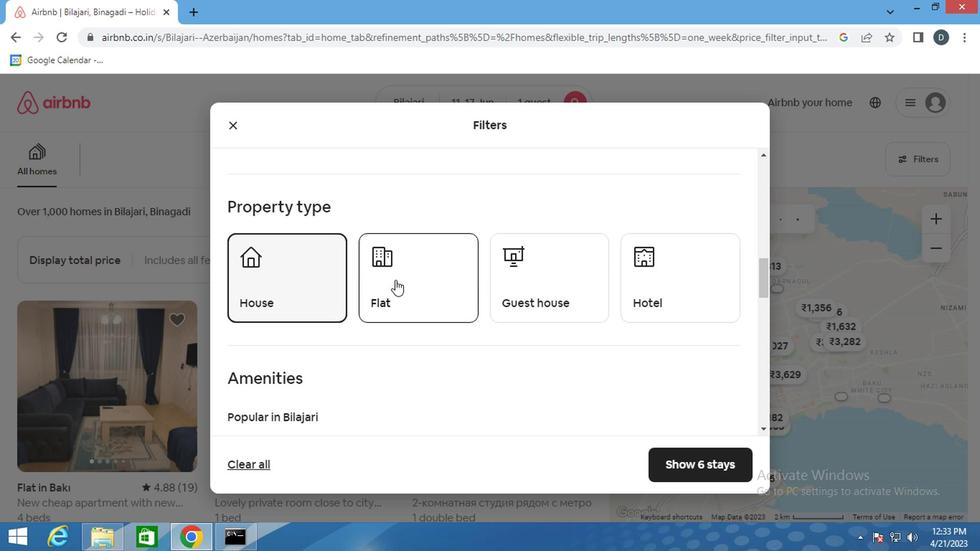 
Action: Mouse pressed left at (392, 272)
Screenshot: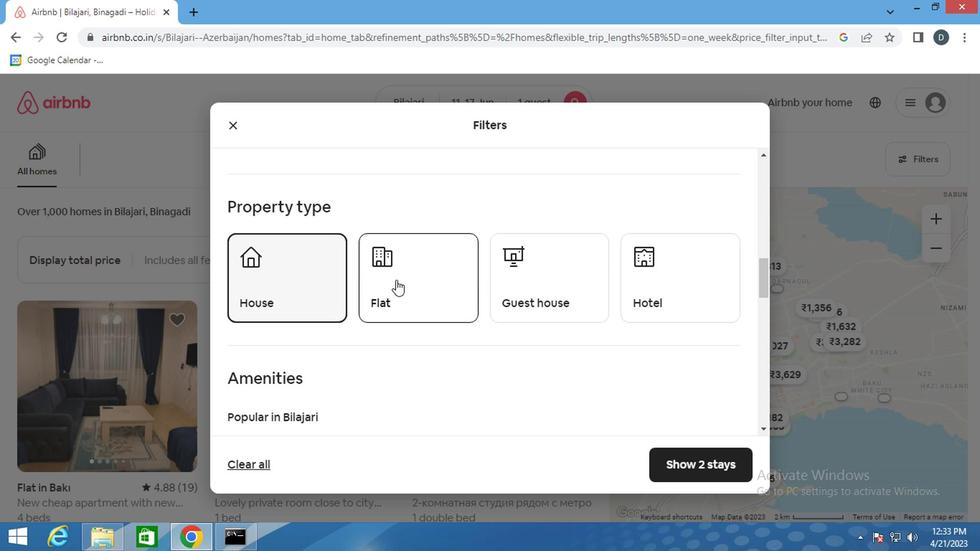 
Action: Mouse moved to (554, 284)
Screenshot: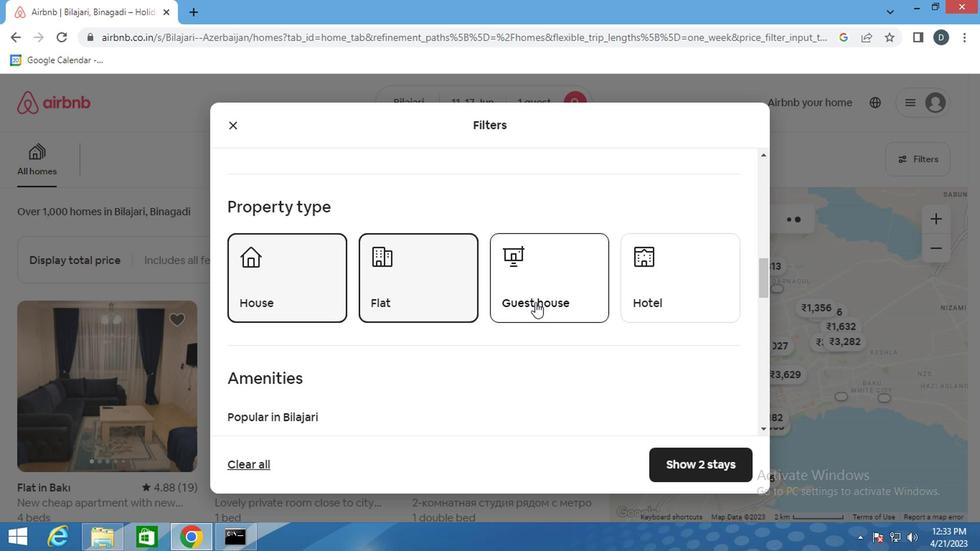 
Action: Mouse pressed left at (554, 284)
Screenshot: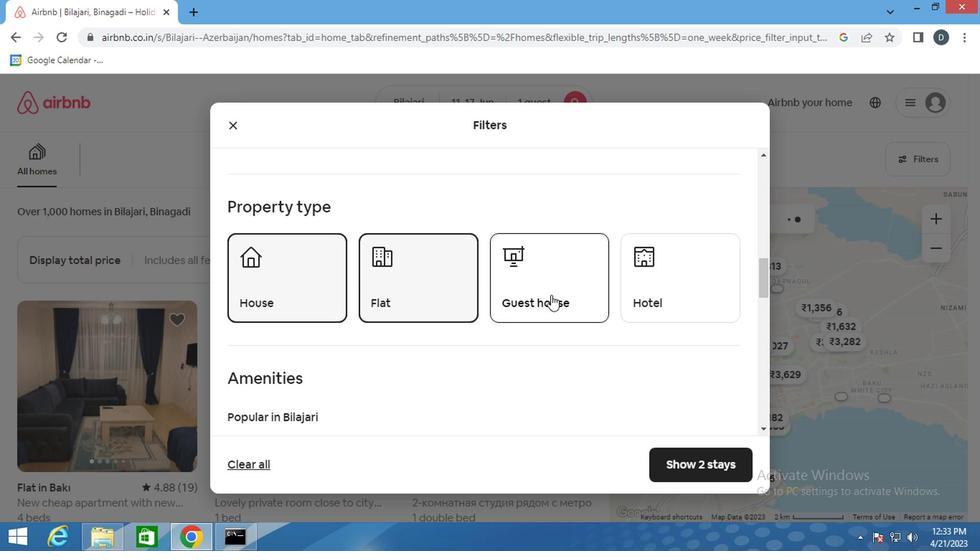 
Action: Mouse moved to (662, 274)
Screenshot: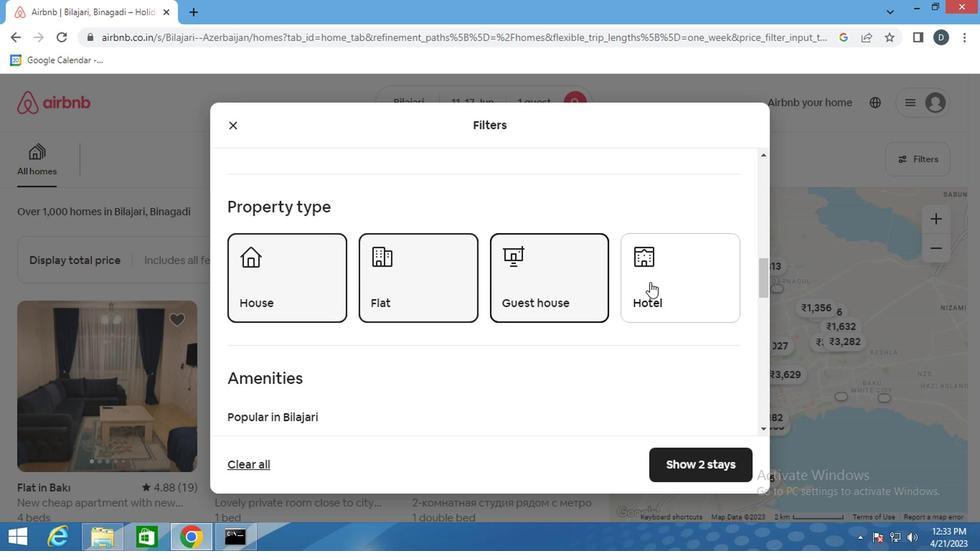 
Action: Mouse pressed left at (662, 274)
Screenshot: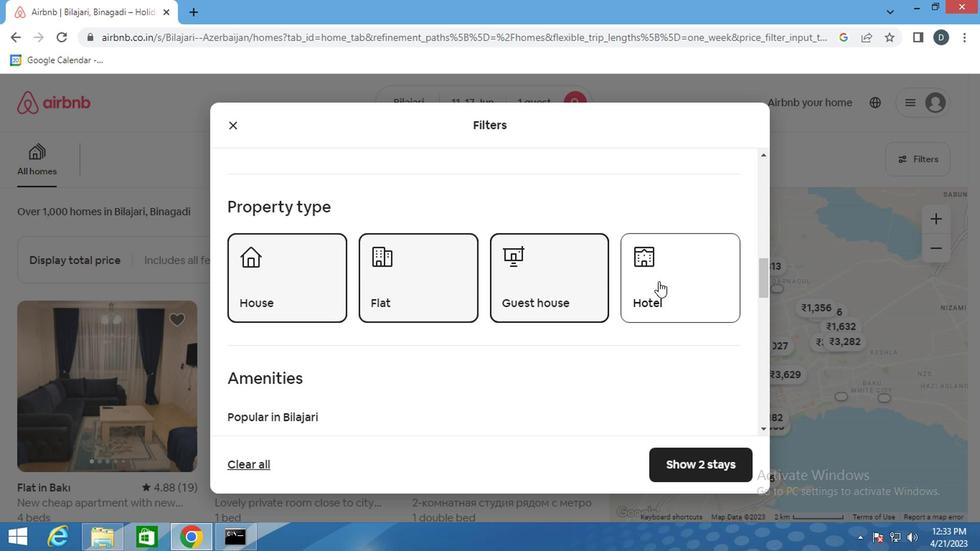 
Action: Mouse moved to (540, 318)
Screenshot: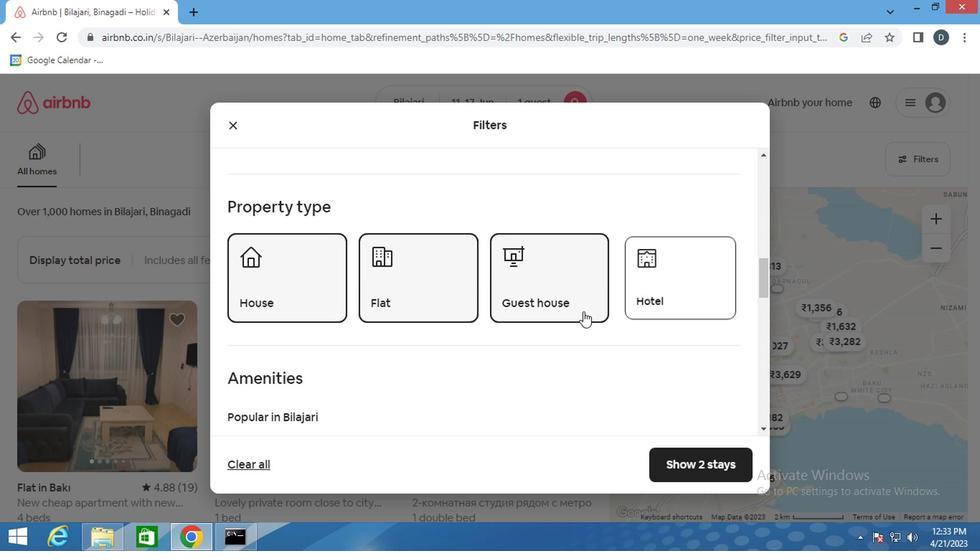 
Action: Mouse scrolled (540, 317) with delta (0, -1)
Screenshot: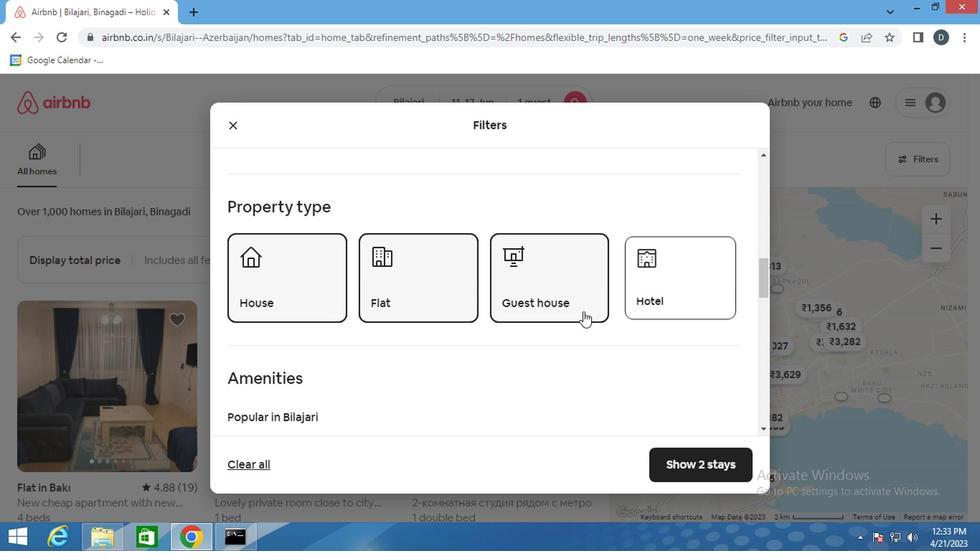 
Action: Mouse scrolled (540, 317) with delta (0, -1)
Screenshot: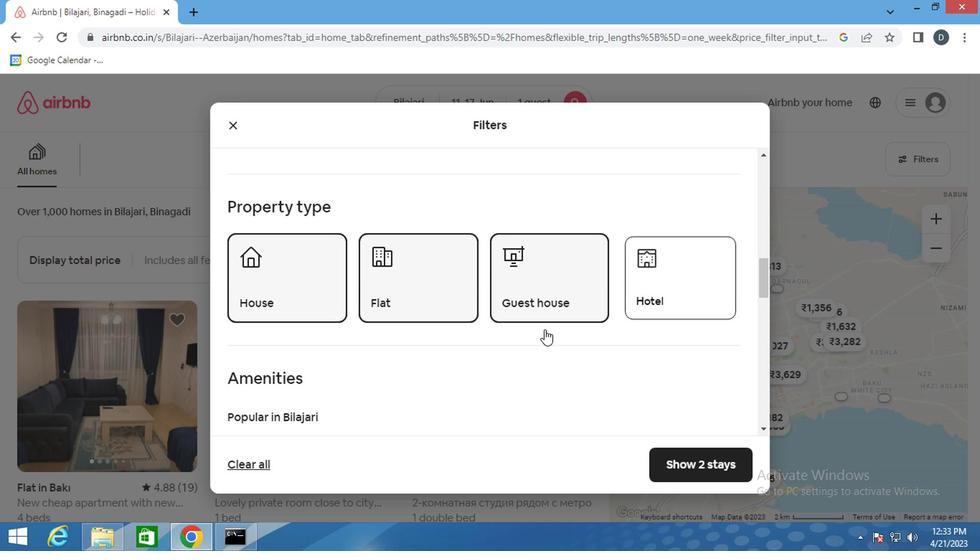
Action: Mouse scrolled (540, 317) with delta (0, -1)
Screenshot: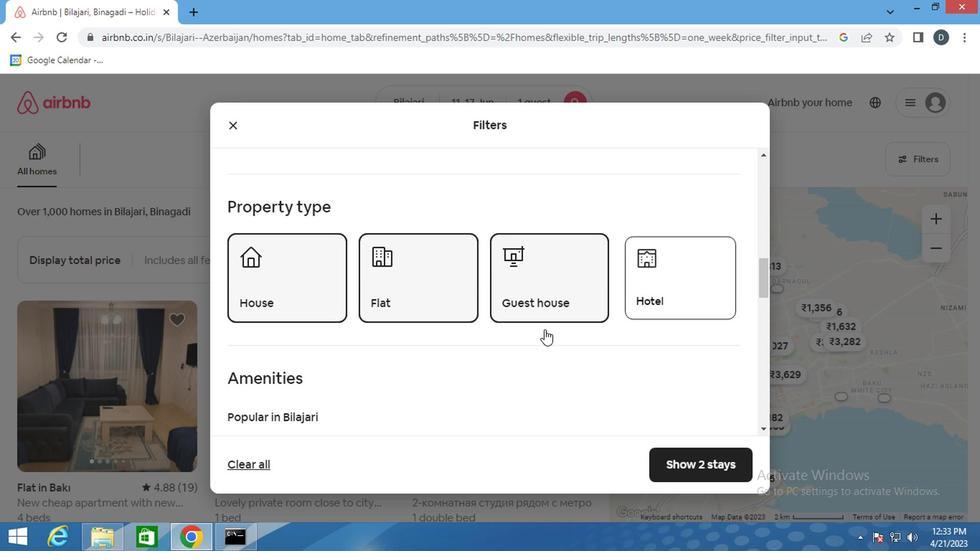 
Action: Mouse moved to (285, 268)
Screenshot: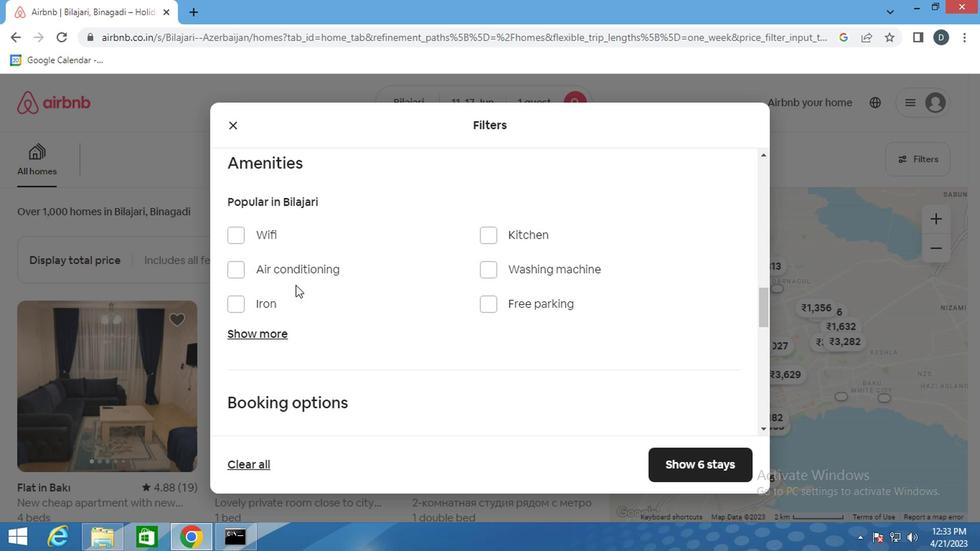 
Action: Mouse pressed left at (285, 268)
Screenshot: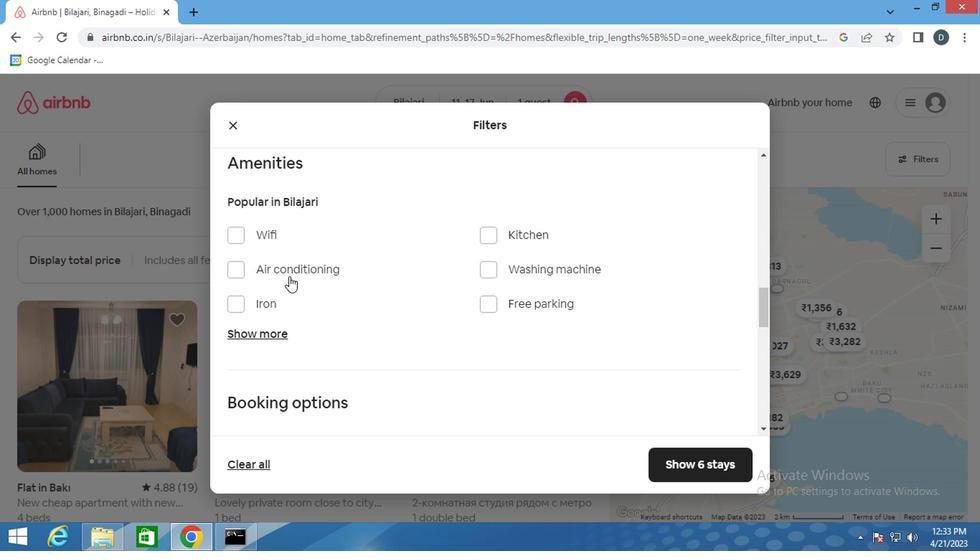 
Action: Mouse moved to (541, 328)
Screenshot: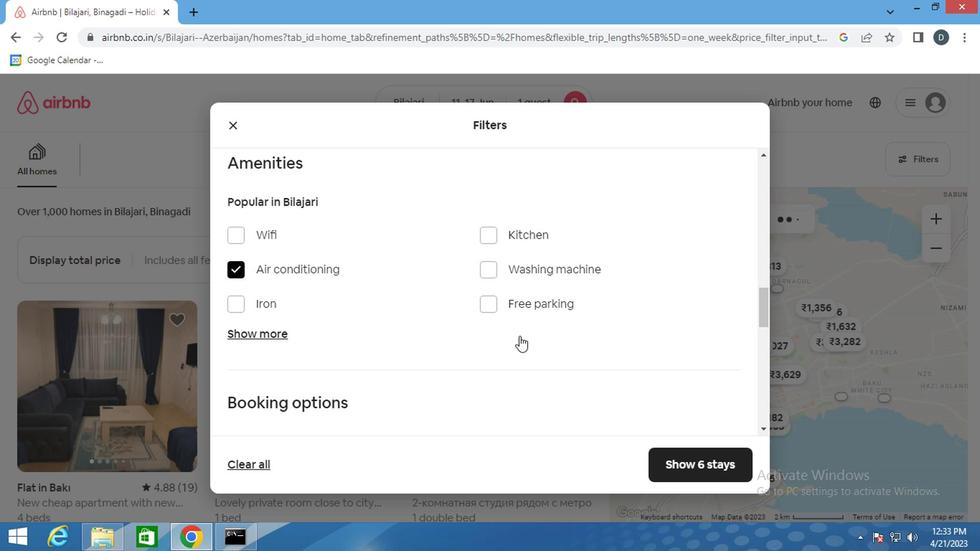 
Action: Mouse scrolled (541, 328) with delta (0, 0)
Screenshot: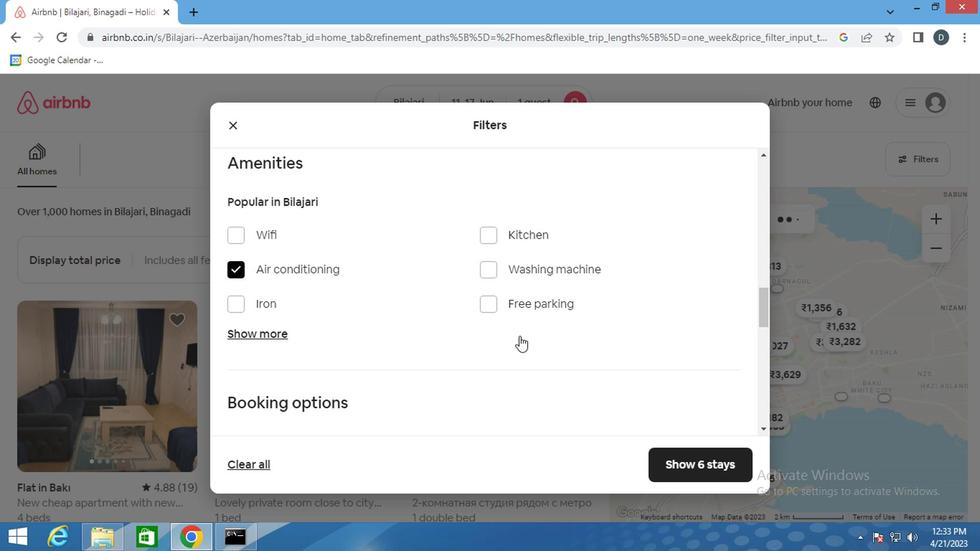 
Action: Mouse moved to (542, 328)
Screenshot: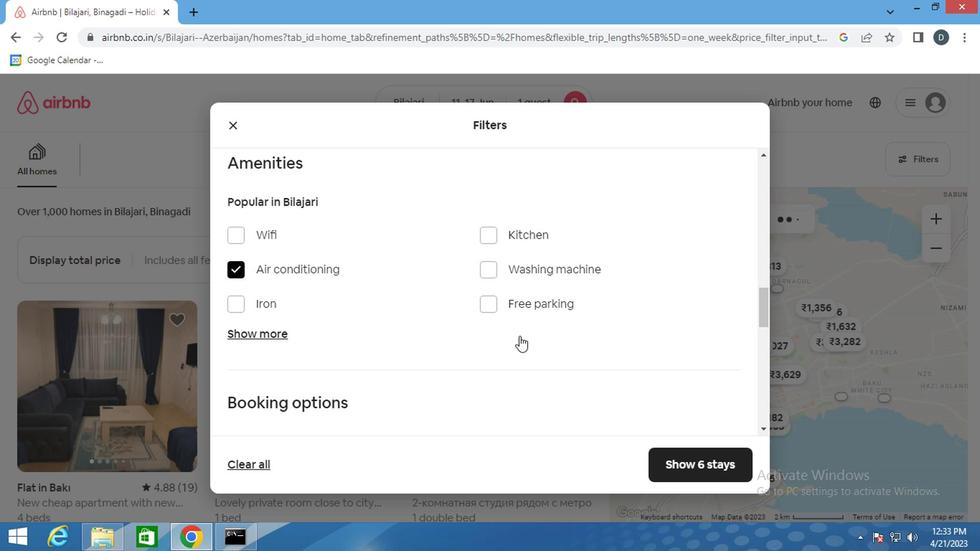 
Action: Mouse scrolled (542, 328) with delta (0, 0)
Screenshot: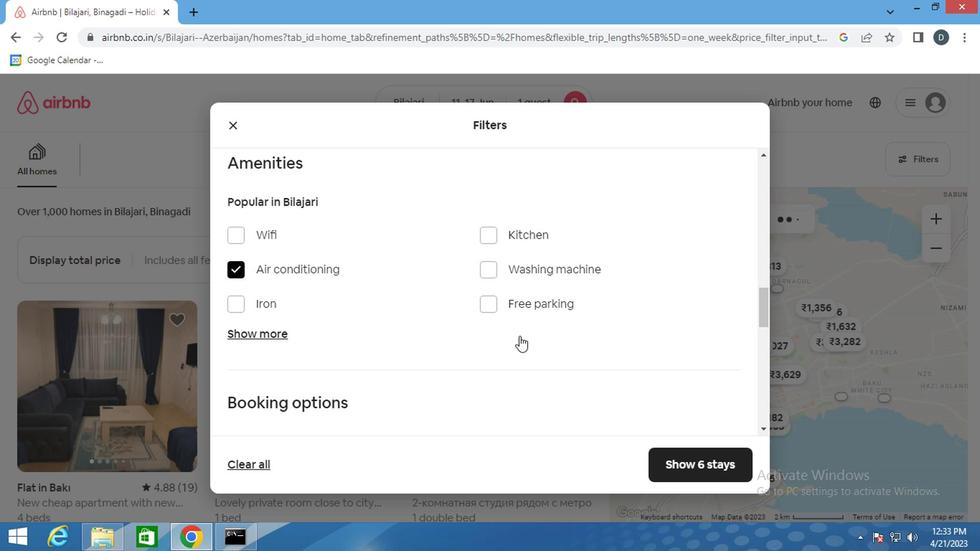
Action: Mouse moved to (550, 330)
Screenshot: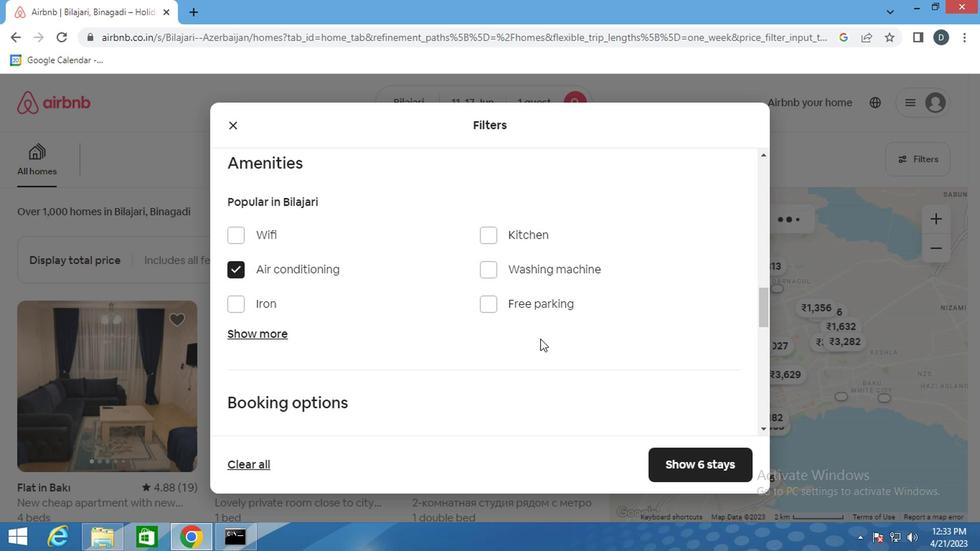 
Action: Mouse scrolled (550, 329) with delta (0, -1)
Screenshot: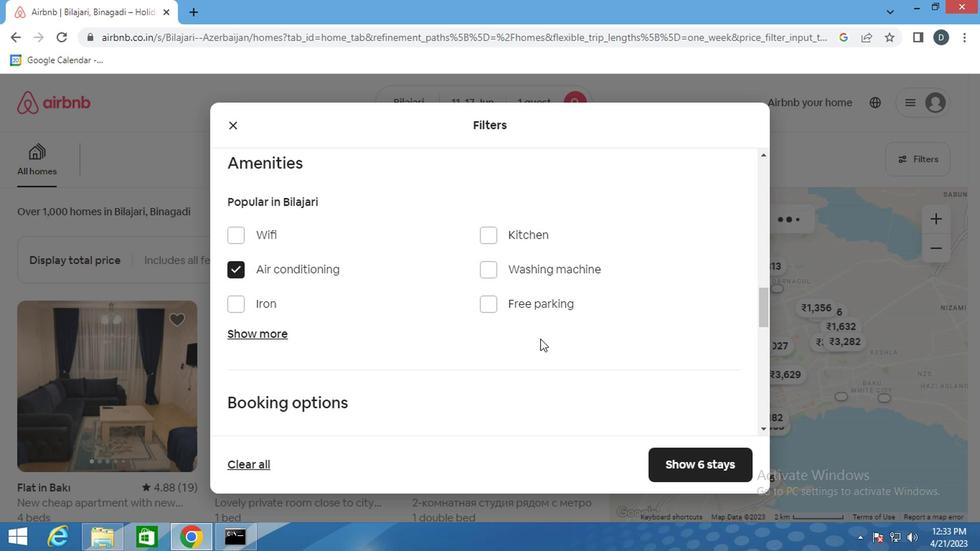 
Action: Mouse moved to (709, 274)
Screenshot: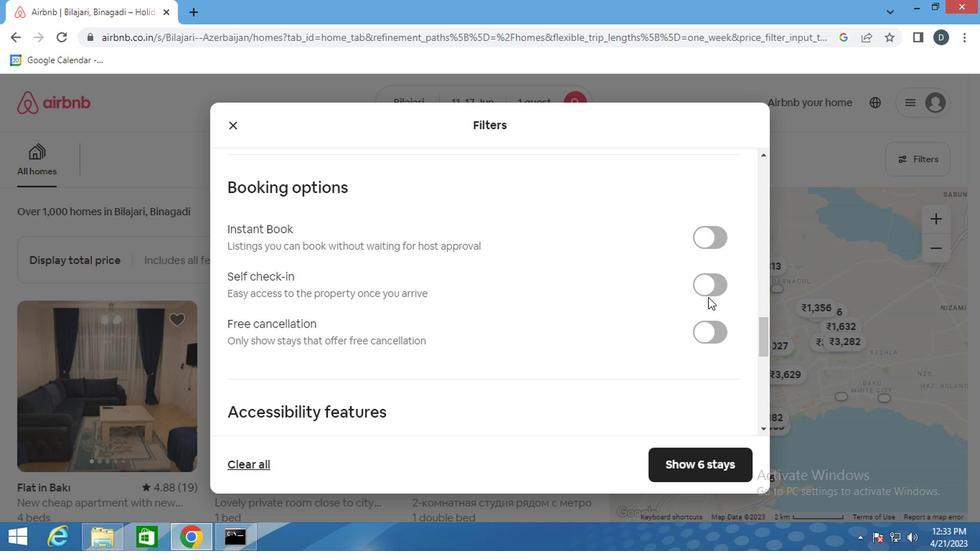 
Action: Mouse pressed left at (709, 274)
Screenshot: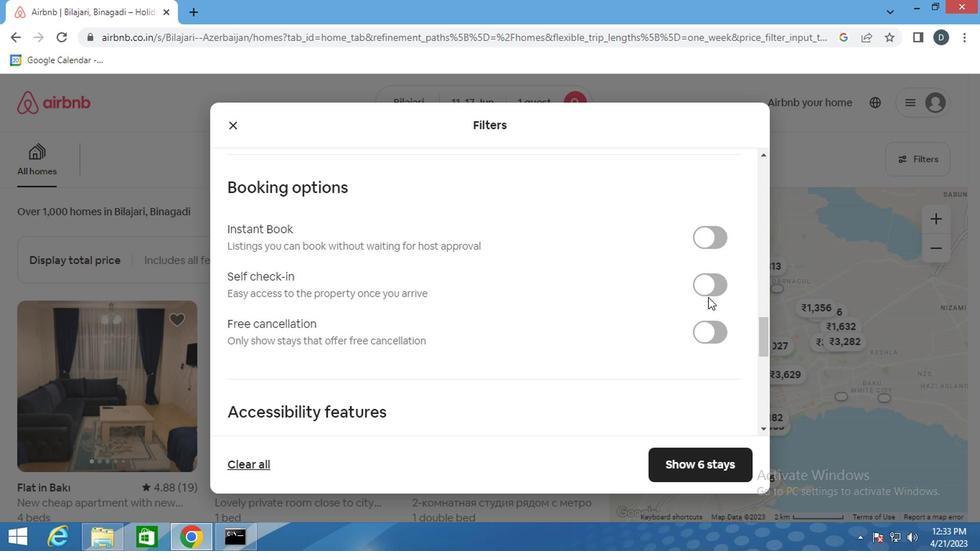 
Action: Mouse moved to (626, 306)
Screenshot: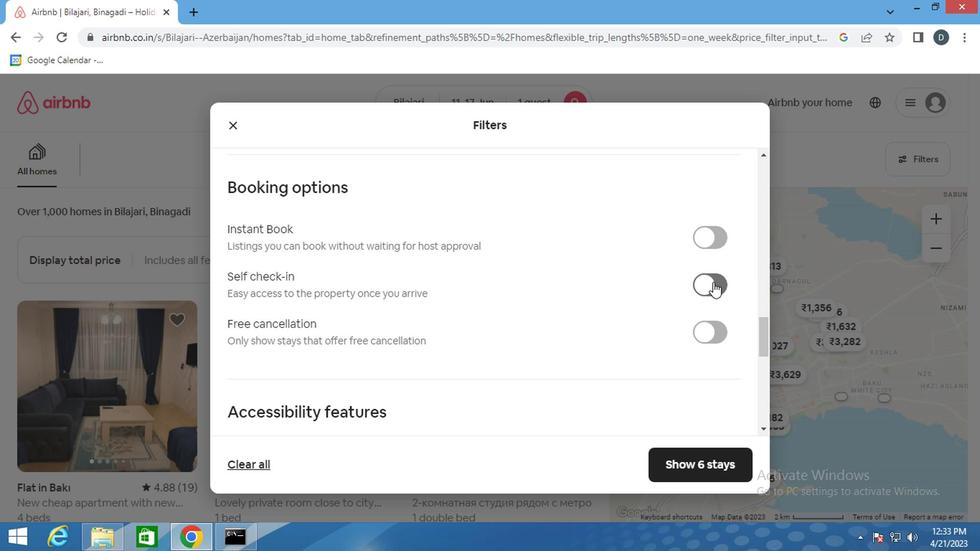 
Action: Mouse scrolled (626, 305) with delta (0, -1)
Screenshot: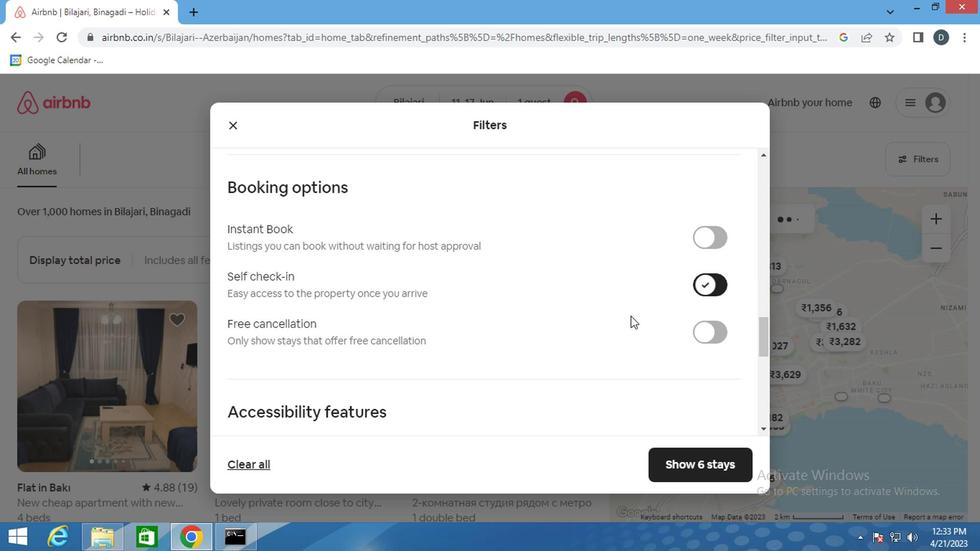 
Action: Mouse scrolled (626, 305) with delta (0, -1)
Screenshot: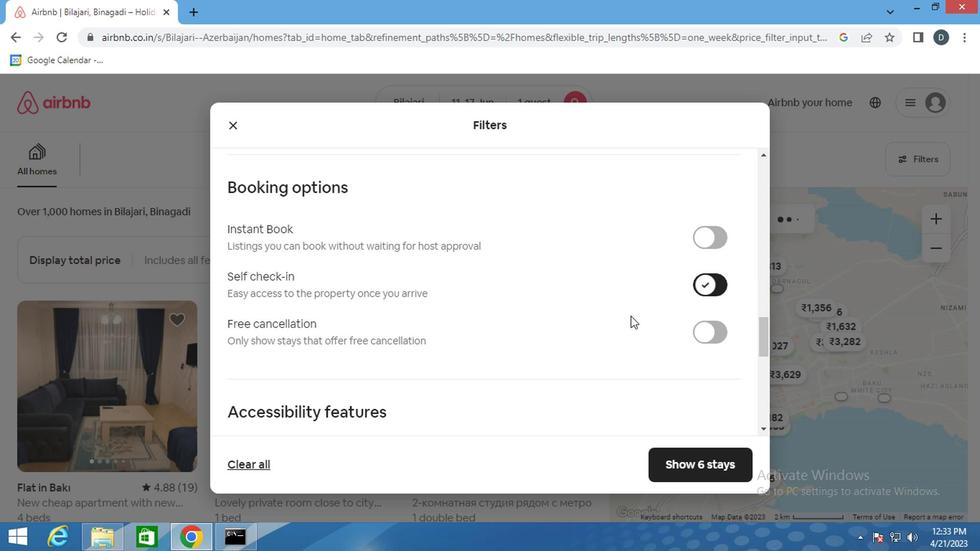 
Action: Mouse scrolled (626, 305) with delta (0, -1)
Screenshot: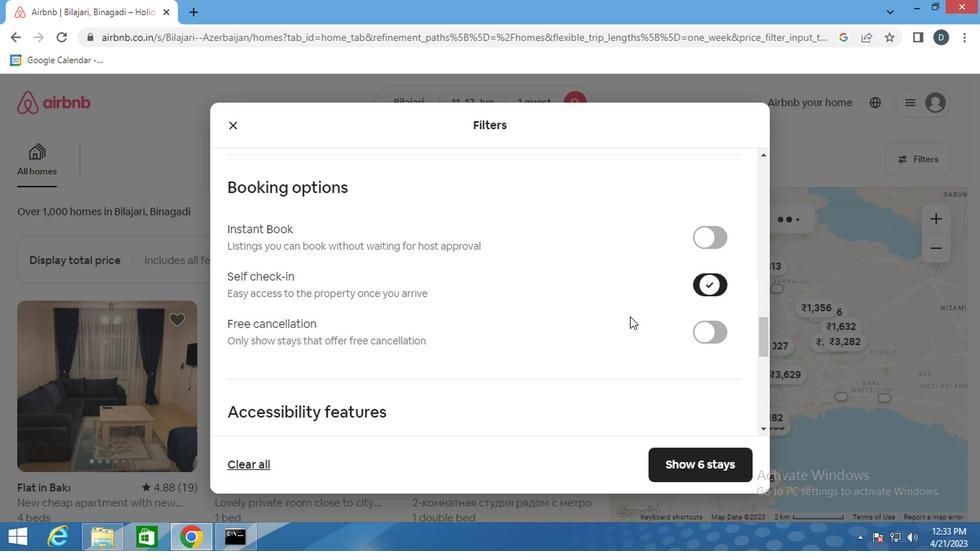 
Action: Mouse scrolled (626, 305) with delta (0, -1)
Screenshot: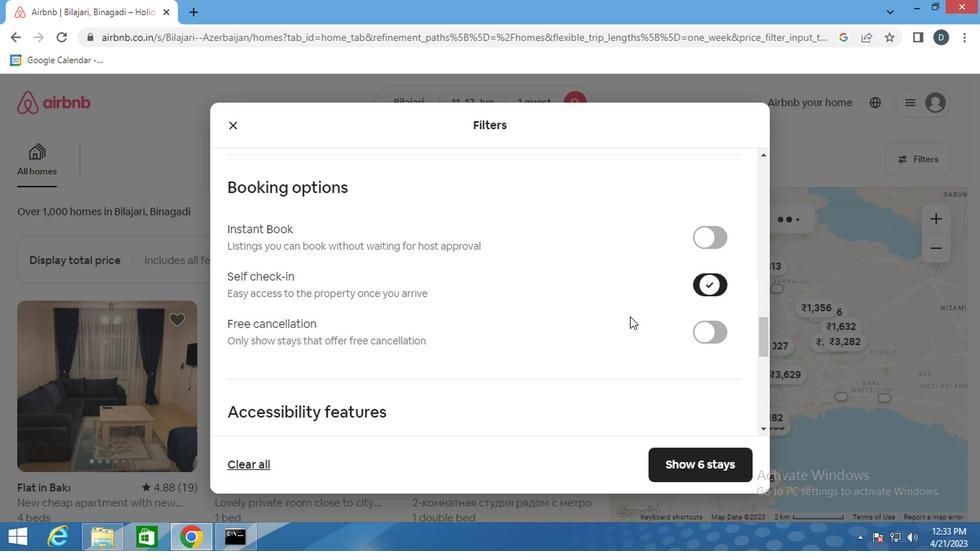 
Action: Mouse scrolled (626, 305) with delta (0, -1)
Screenshot: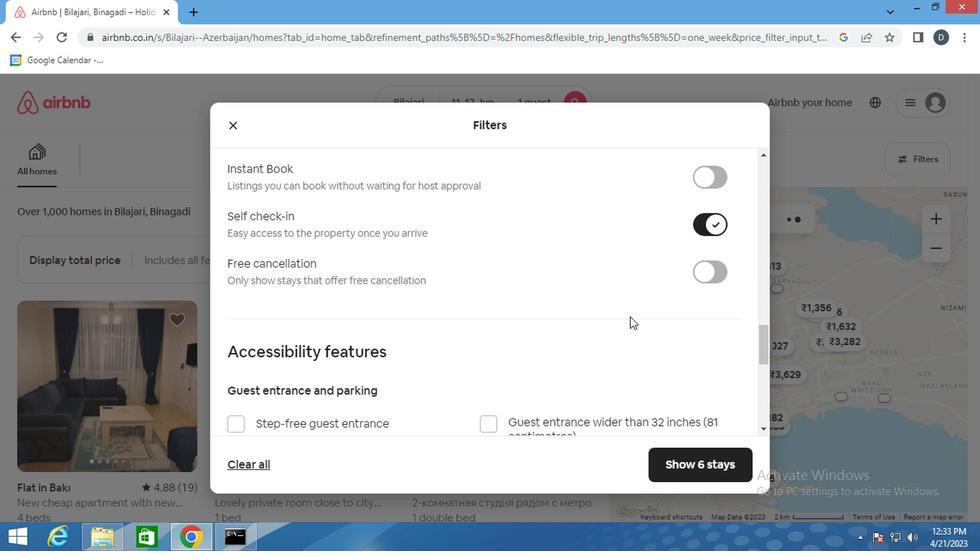 
Action: Mouse scrolled (626, 305) with delta (0, -1)
Screenshot: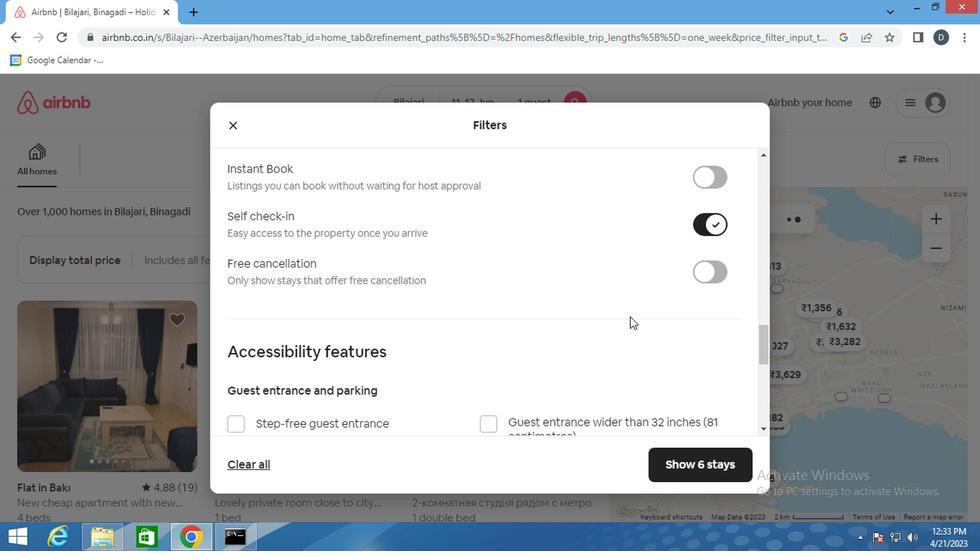 
Action: Mouse moved to (629, 325)
Screenshot: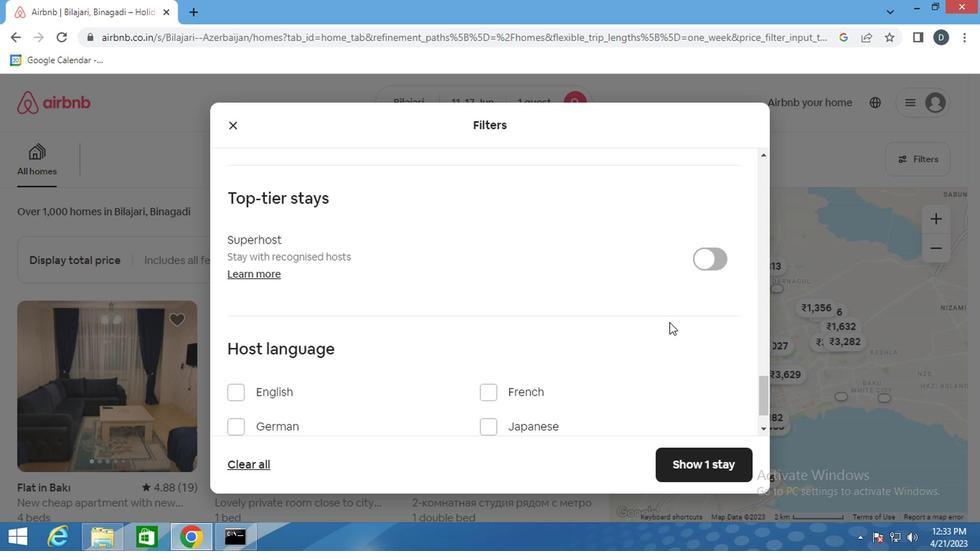 
Action: Mouse scrolled (629, 325) with delta (0, 0)
Screenshot: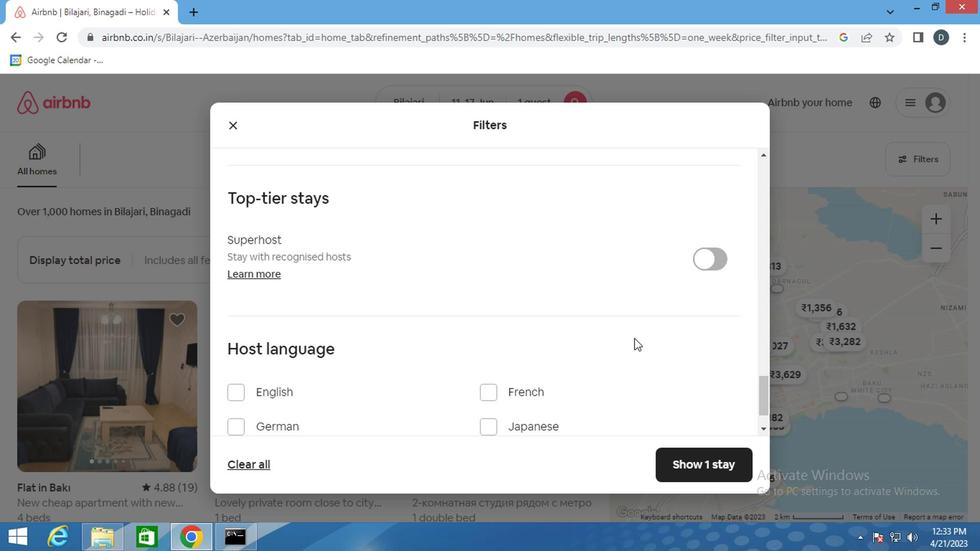 
Action: Mouse scrolled (629, 325) with delta (0, 0)
Screenshot: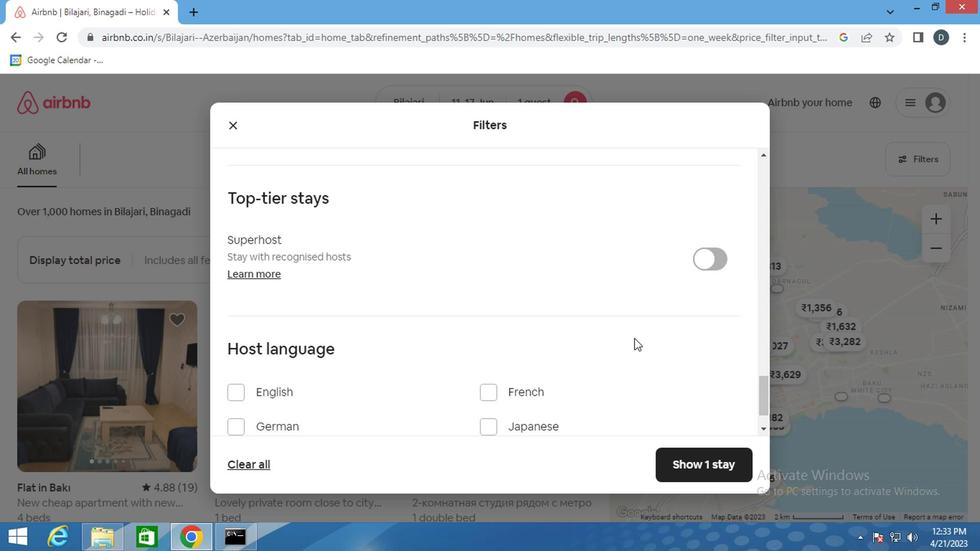 
Action: Mouse scrolled (629, 325) with delta (0, 0)
Screenshot: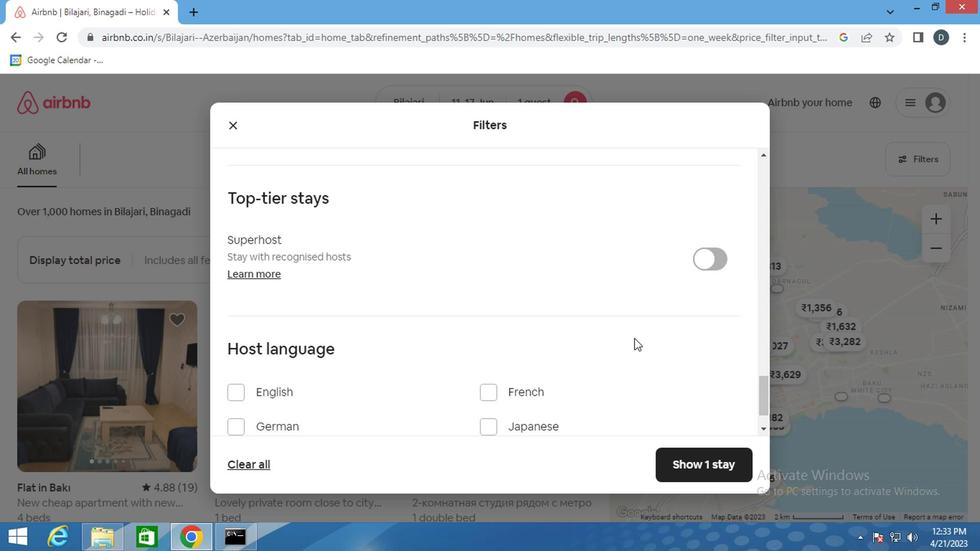 
Action: Mouse scrolled (629, 325) with delta (0, 0)
Screenshot: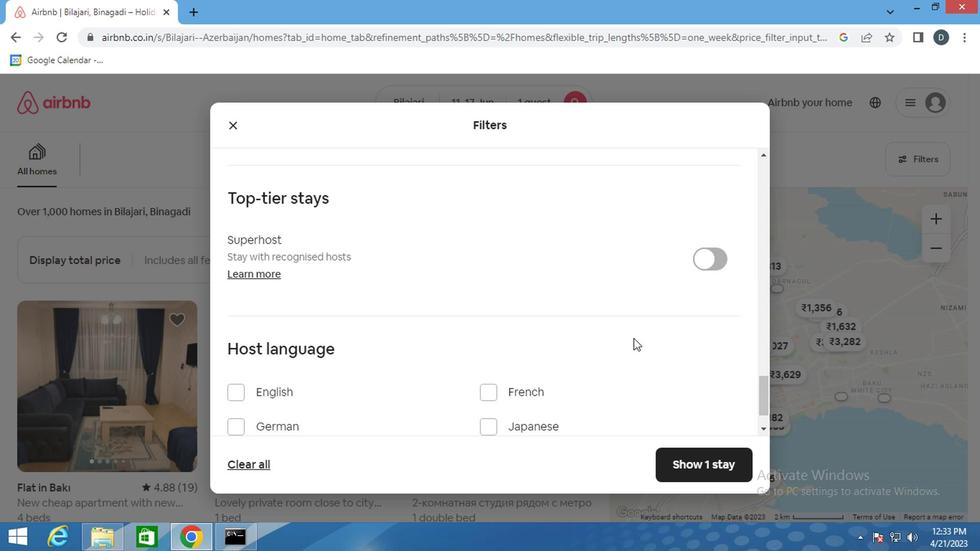 
Action: Mouse moved to (278, 323)
Screenshot: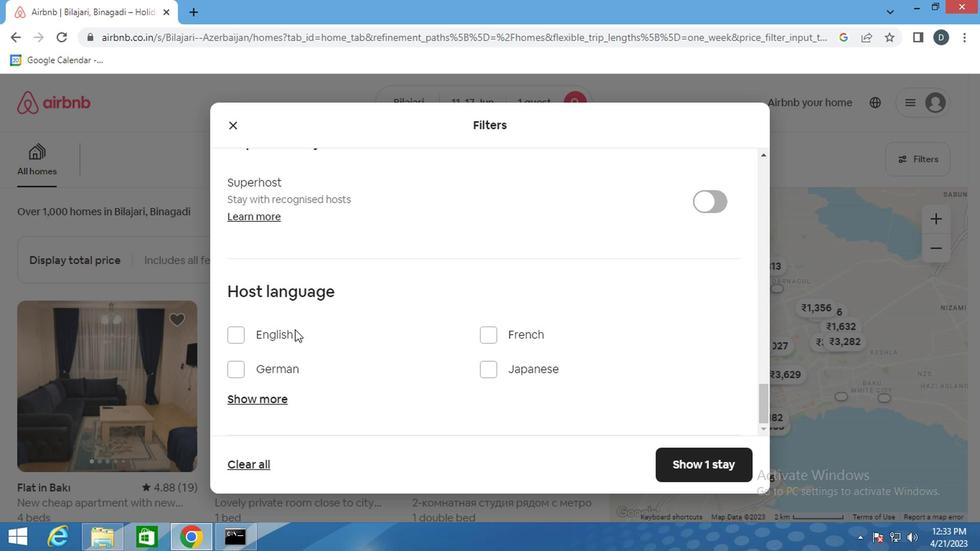 
Action: Mouse pressed left at (278, 323)
Screenshot: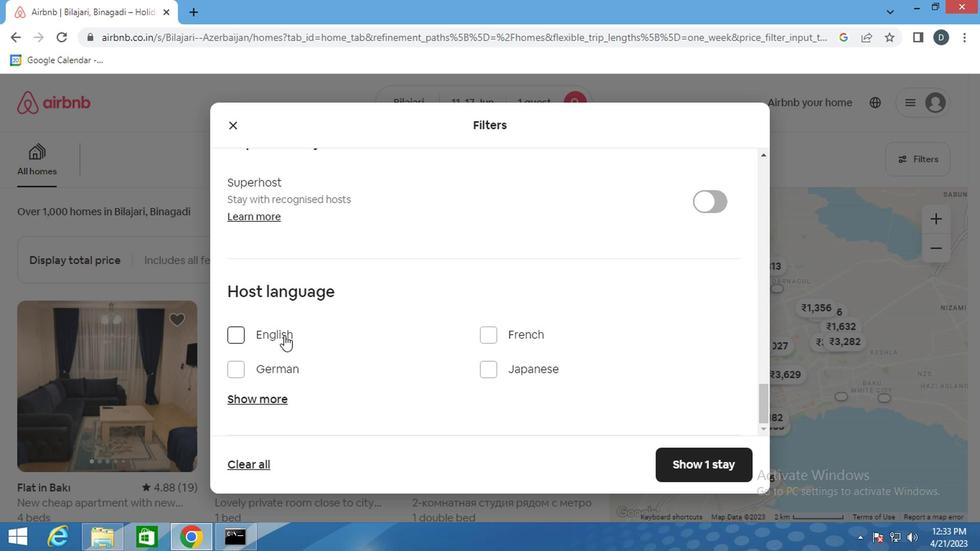 
Action: Mouse moved to (708, 434)
Screenshot: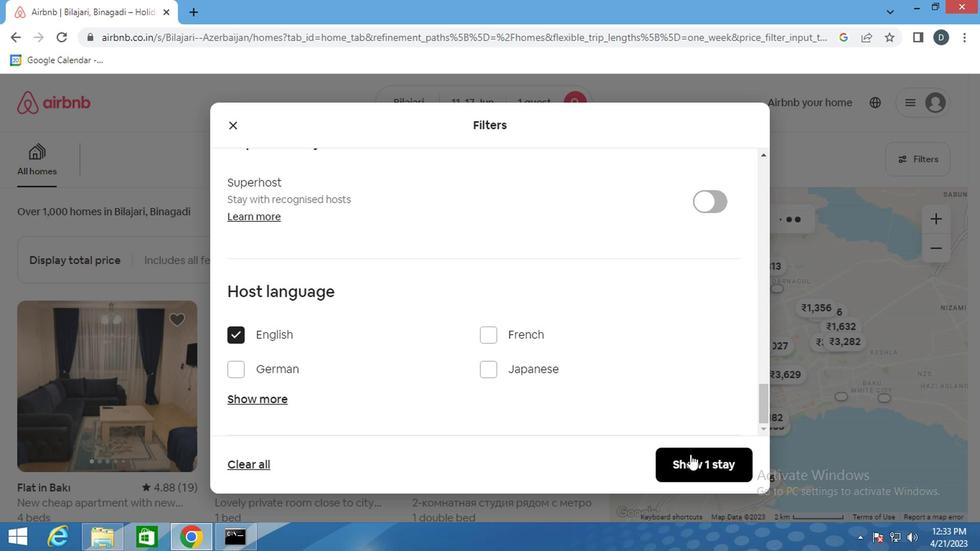 
Action: Mouse pressed left at (708, 434)
Screenshot: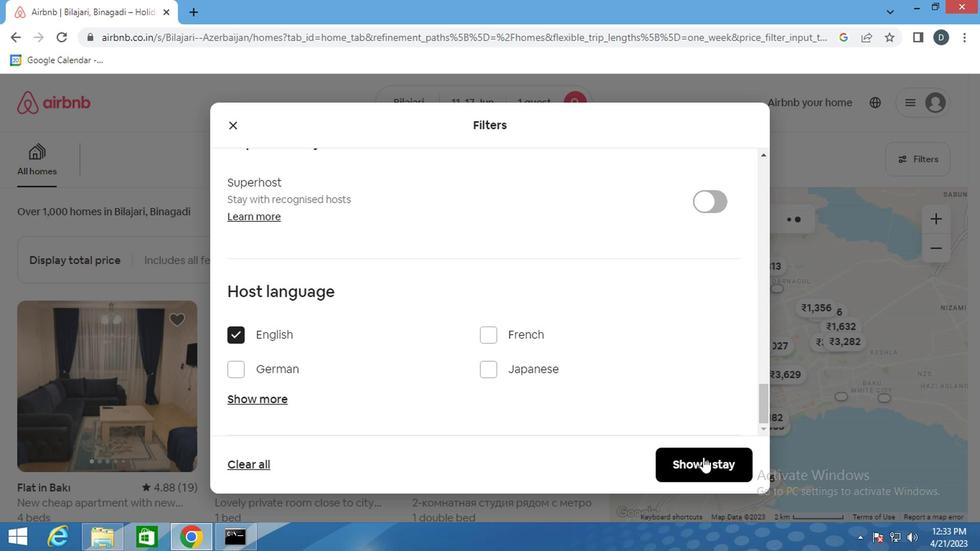 
Action: Mouse moved to (566, 279)
Screenshot: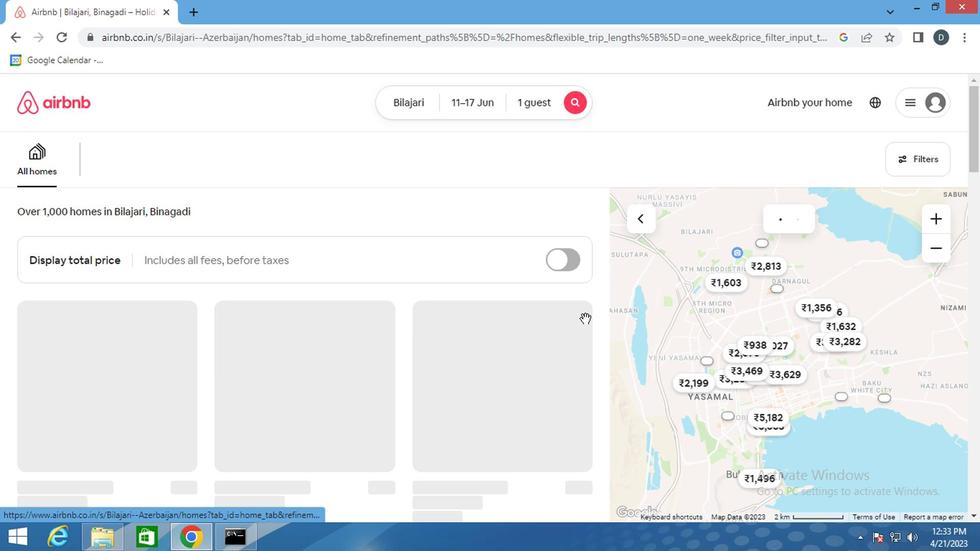 
